 Task: Open Card Net Promoter Score Analysis in Board Business Model Scalability Analysis to Workspace Digital Analytics and add a team member Softage.3@softage.net, a label Green, a checklist Meal Planning, an attachment from Trello, a color Green and finally, add a card description 'Plan and execute company team-building workshop' and a comment 'We should be willing to adapt our approach to this task as needed, based on new information or changing circumstances.'. Add a start date 'Jan 03, 1900' with a due date 'Jan 10, 1900'
Action: Mouse moved to (266, 180)
Screenshot: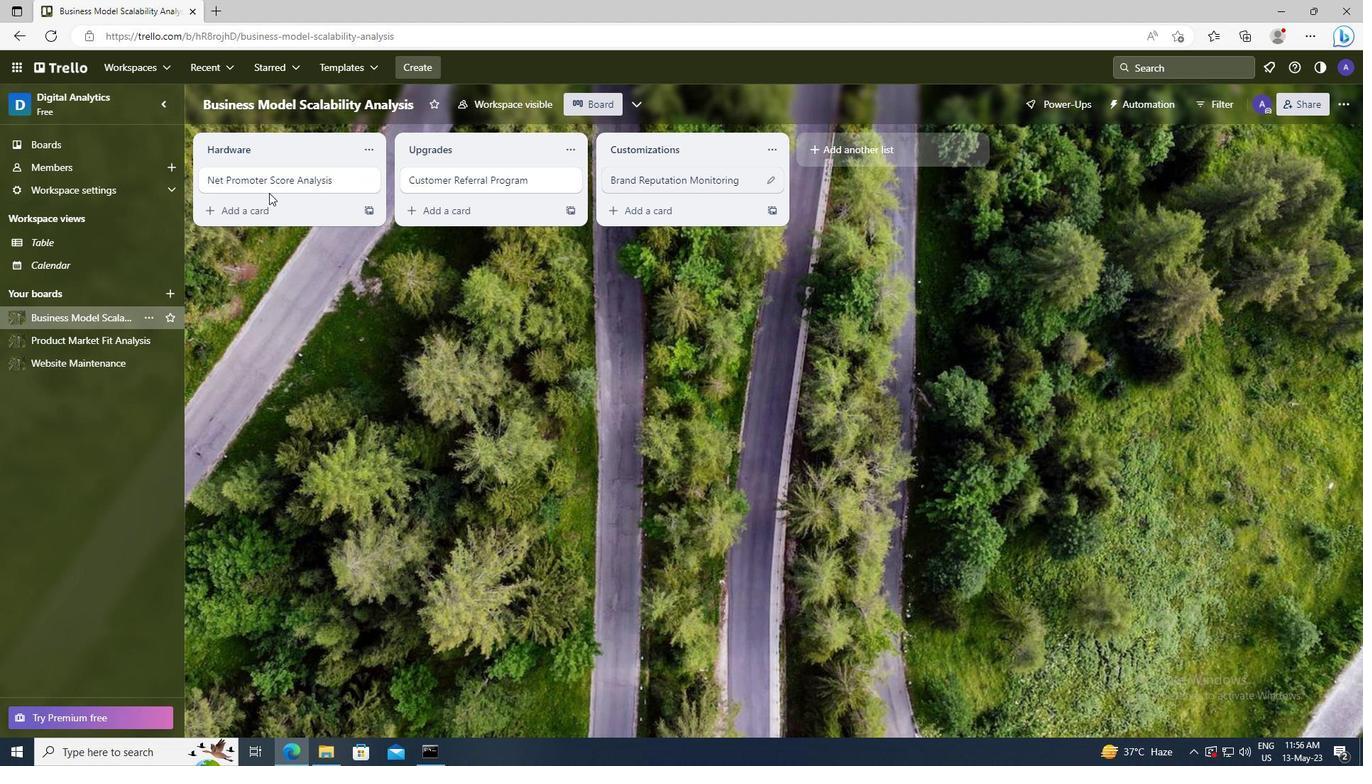 
Action: Mouse pressed left at (266, 180)
Screenshot: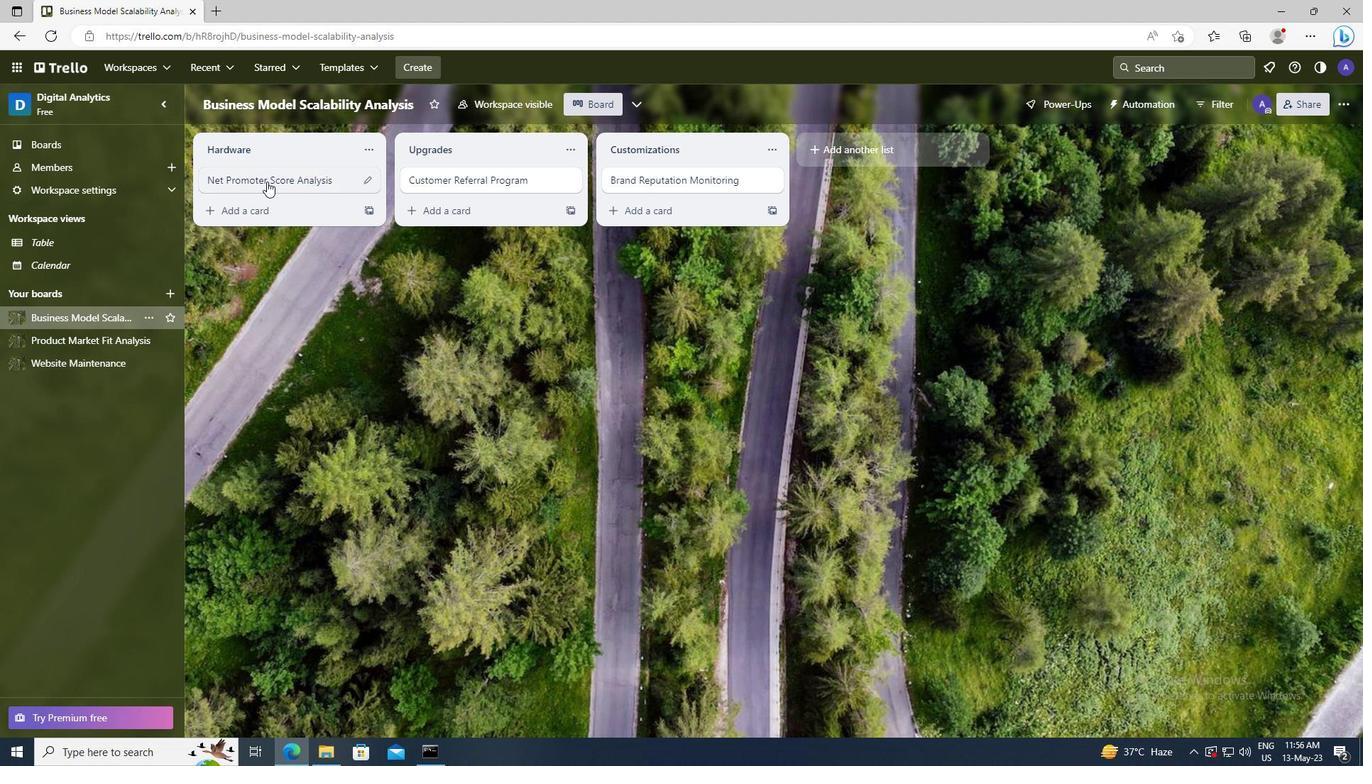 
Action: Mouse moved to (848, 179)
Screenshot: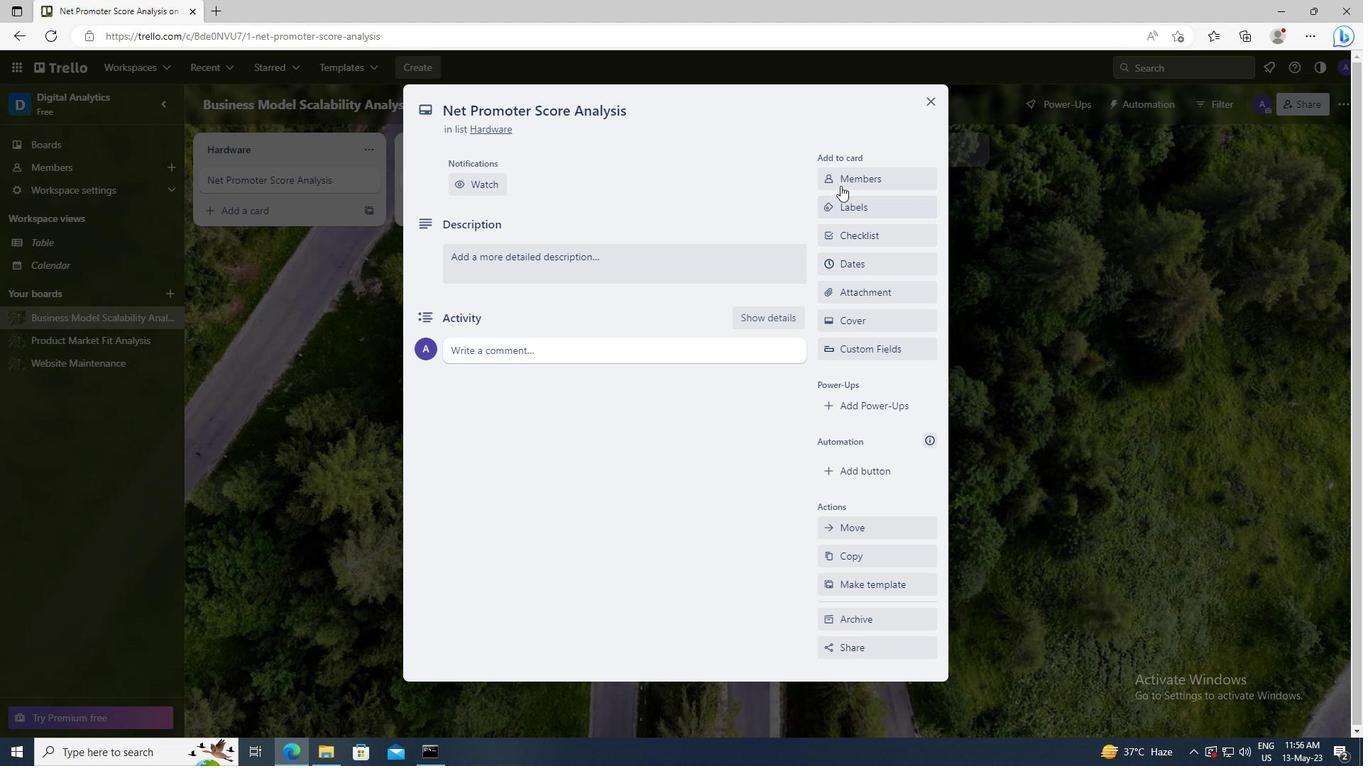 
Action: Mouse pressed left at (848, 179)
Screenshot: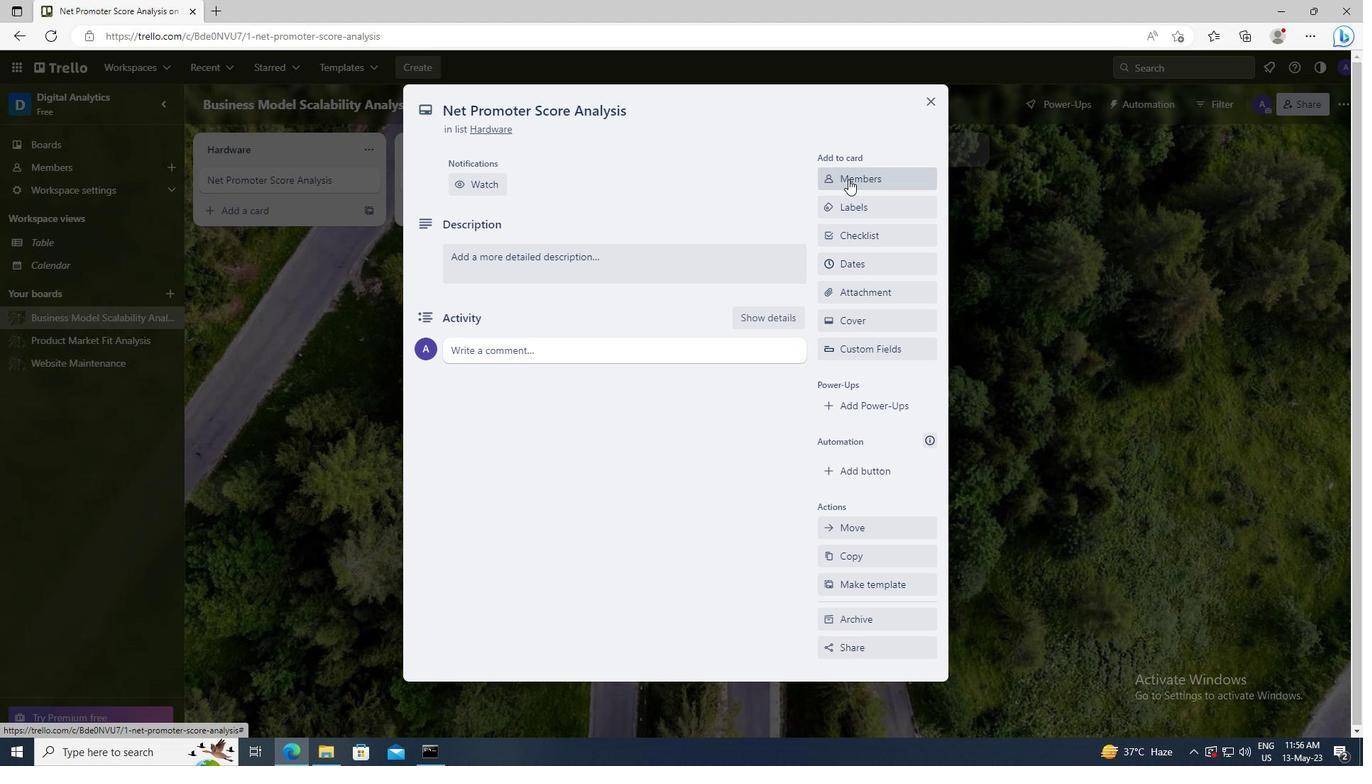 
Action: Mouse moved to (858, 239)
Screenshot: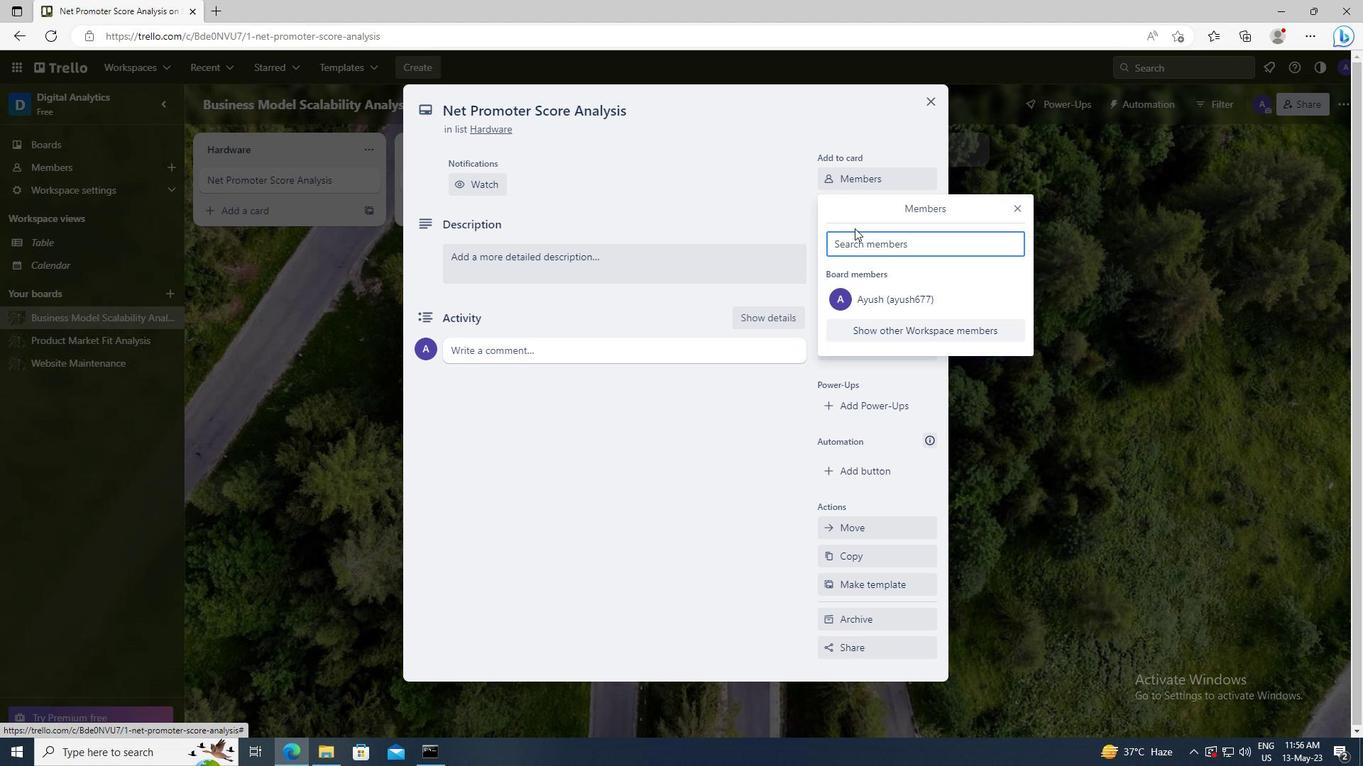 
Action: Mouse pressed left at (858, 239)
Screenshot: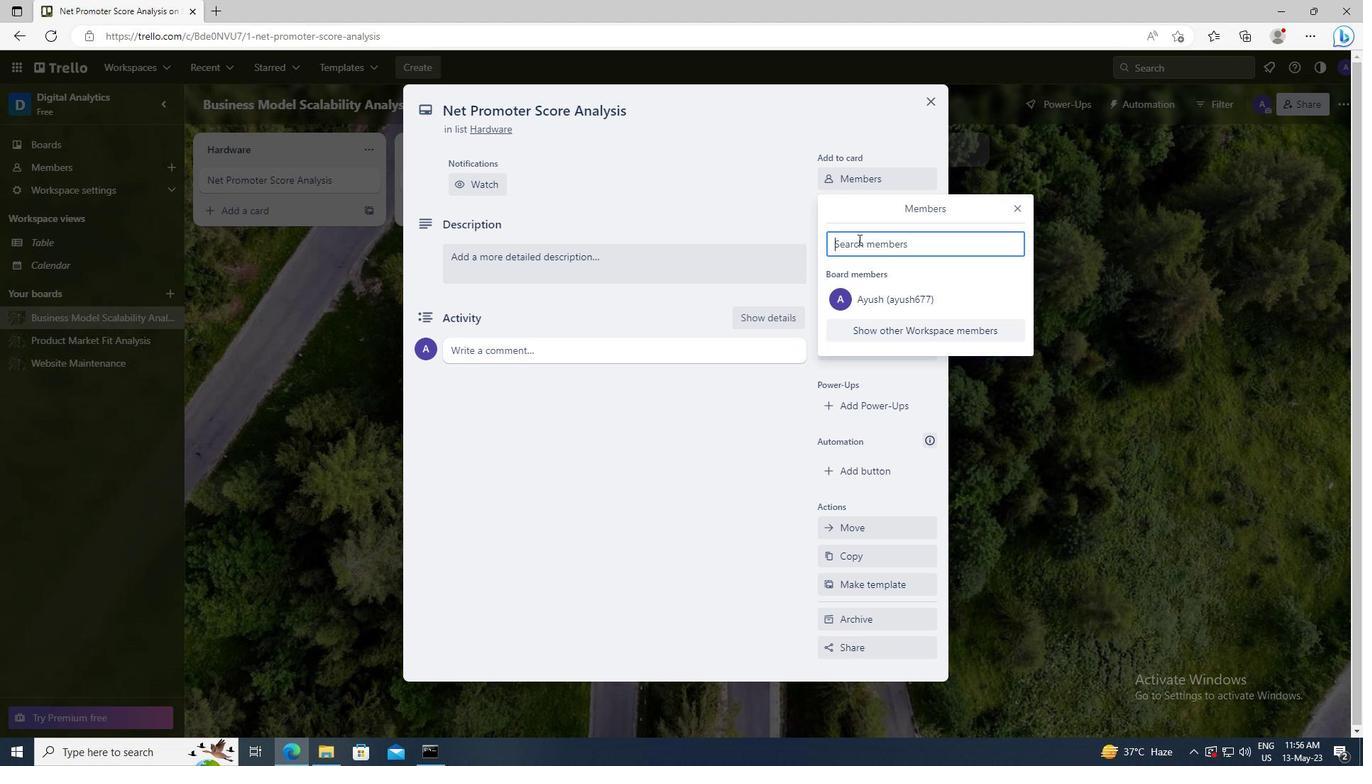 
Action: Key pressed <Key.shift>SOFTAGE.3
Screenshot: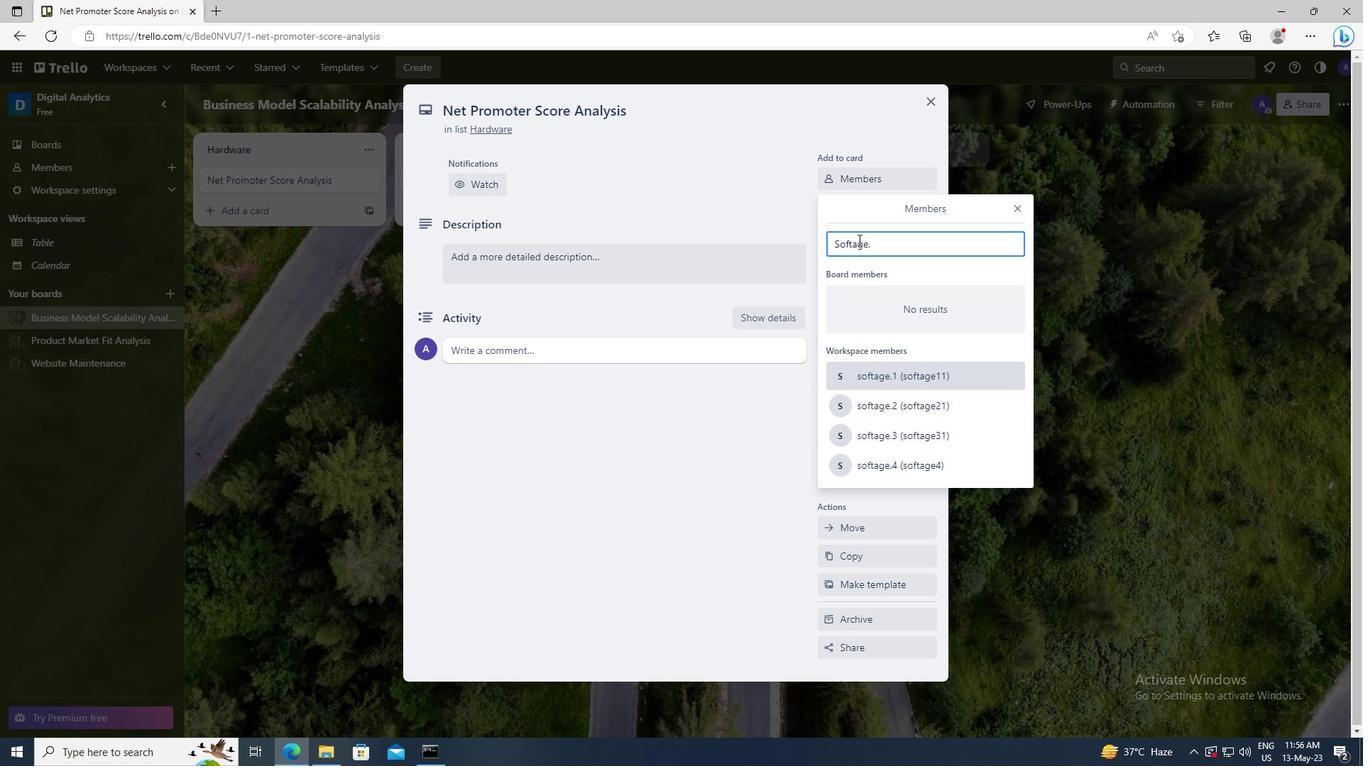 
Action: Mouse moved to (872, 377)
Screenshot: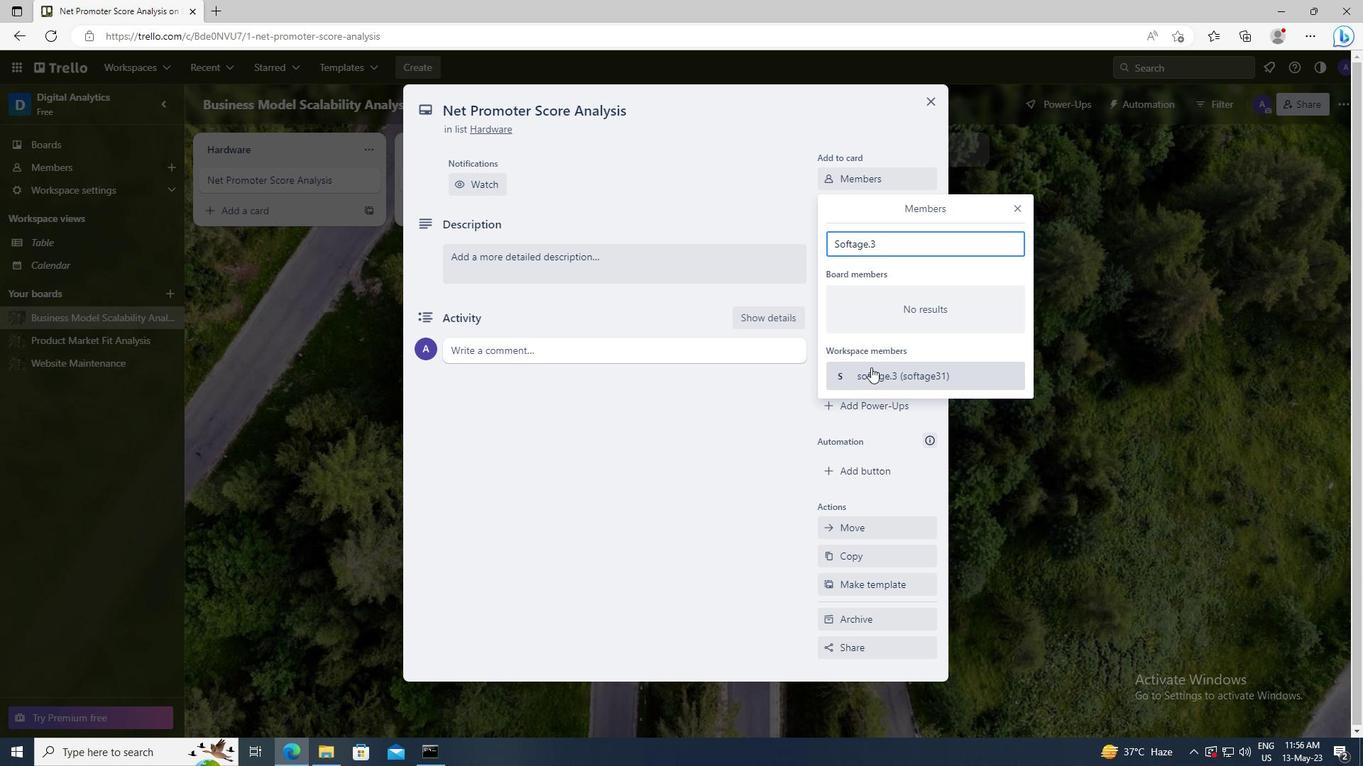 
Action: Mouse pressed left at (872, 377)
Screenshot: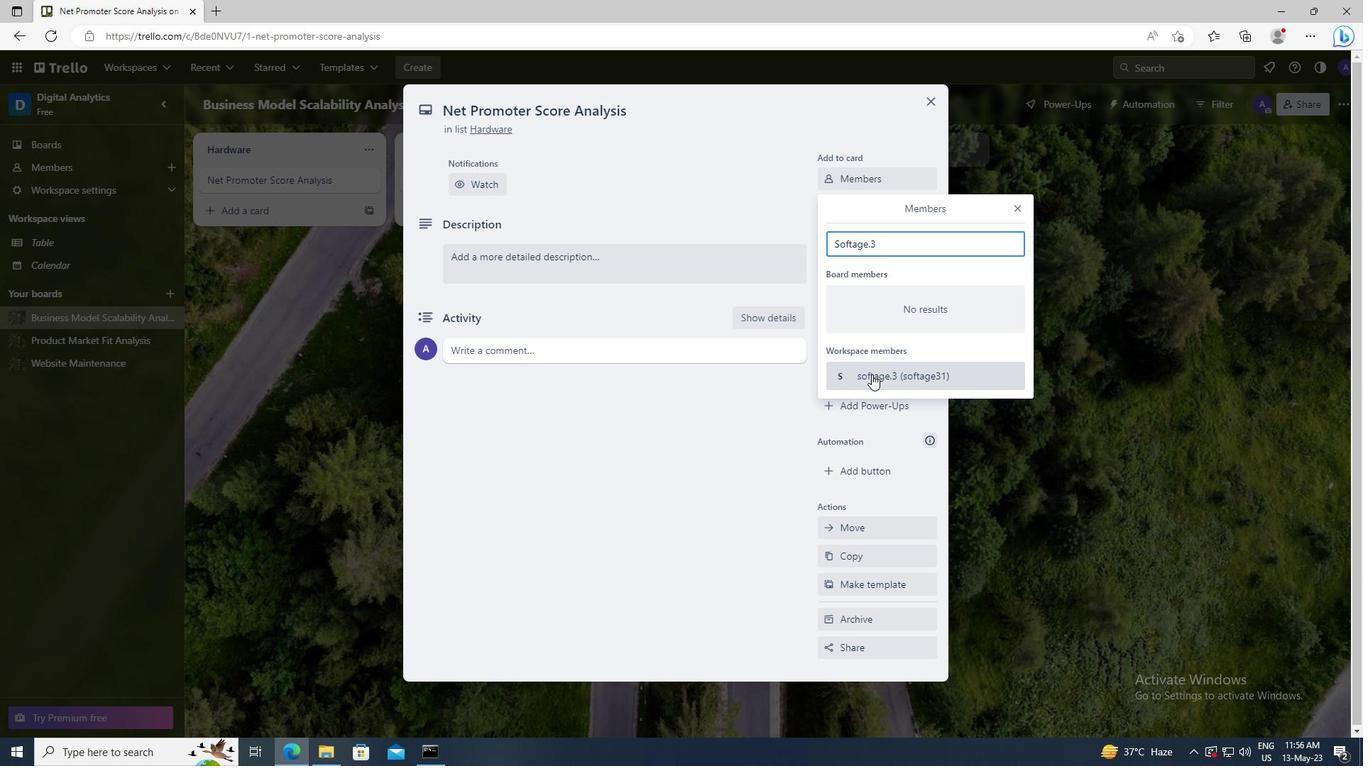 
Action: Mouse moved to (1021, 208)
Screenshot: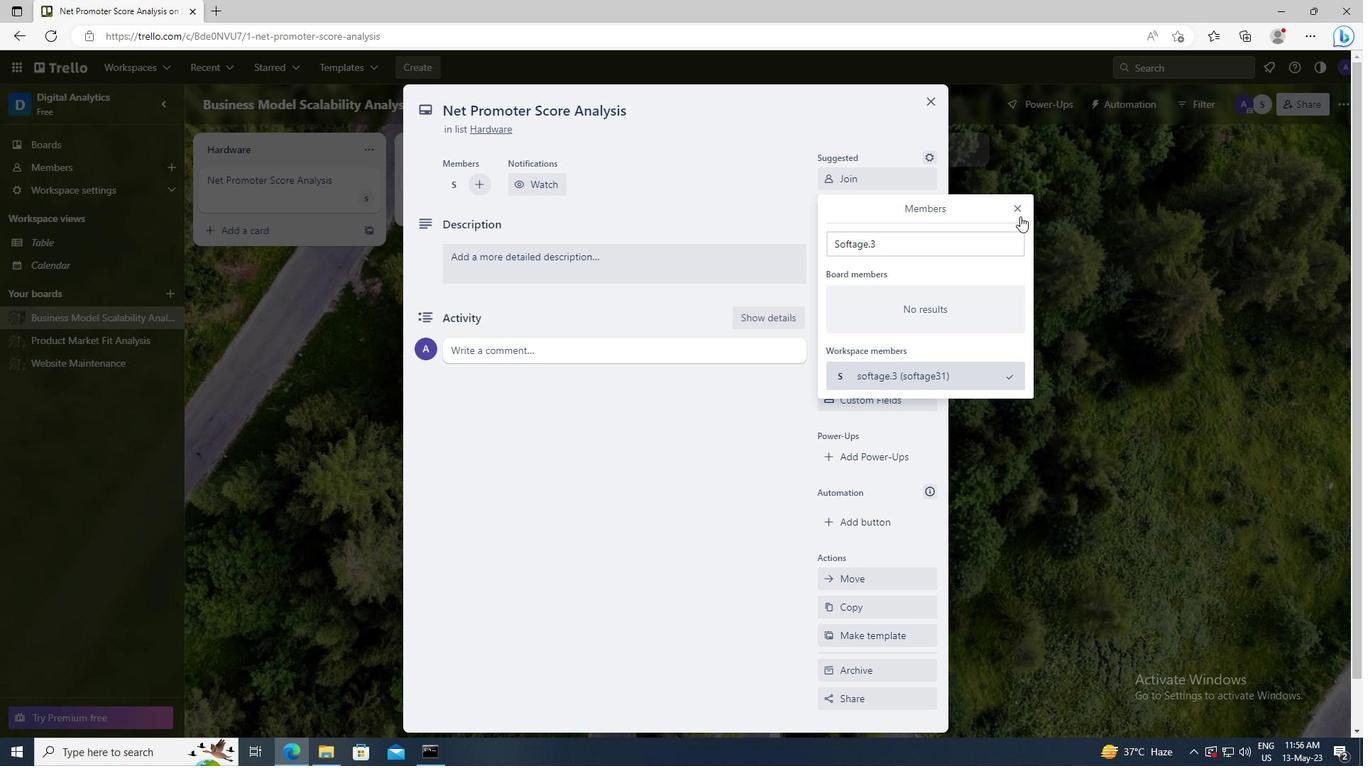 
Action: Mouse pressed left at (1021, 208)
Screenshot: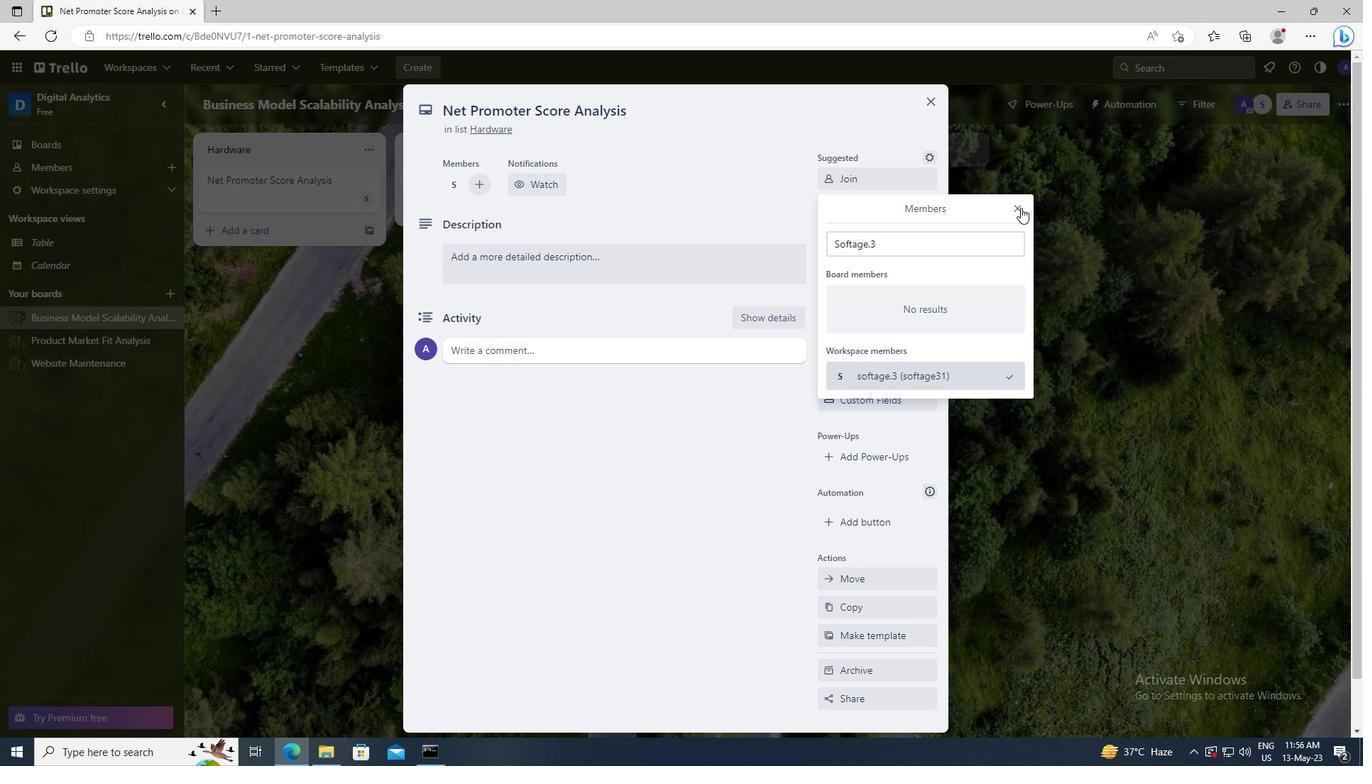 
Action: Mouse moved to (874, 257)
Screenshot: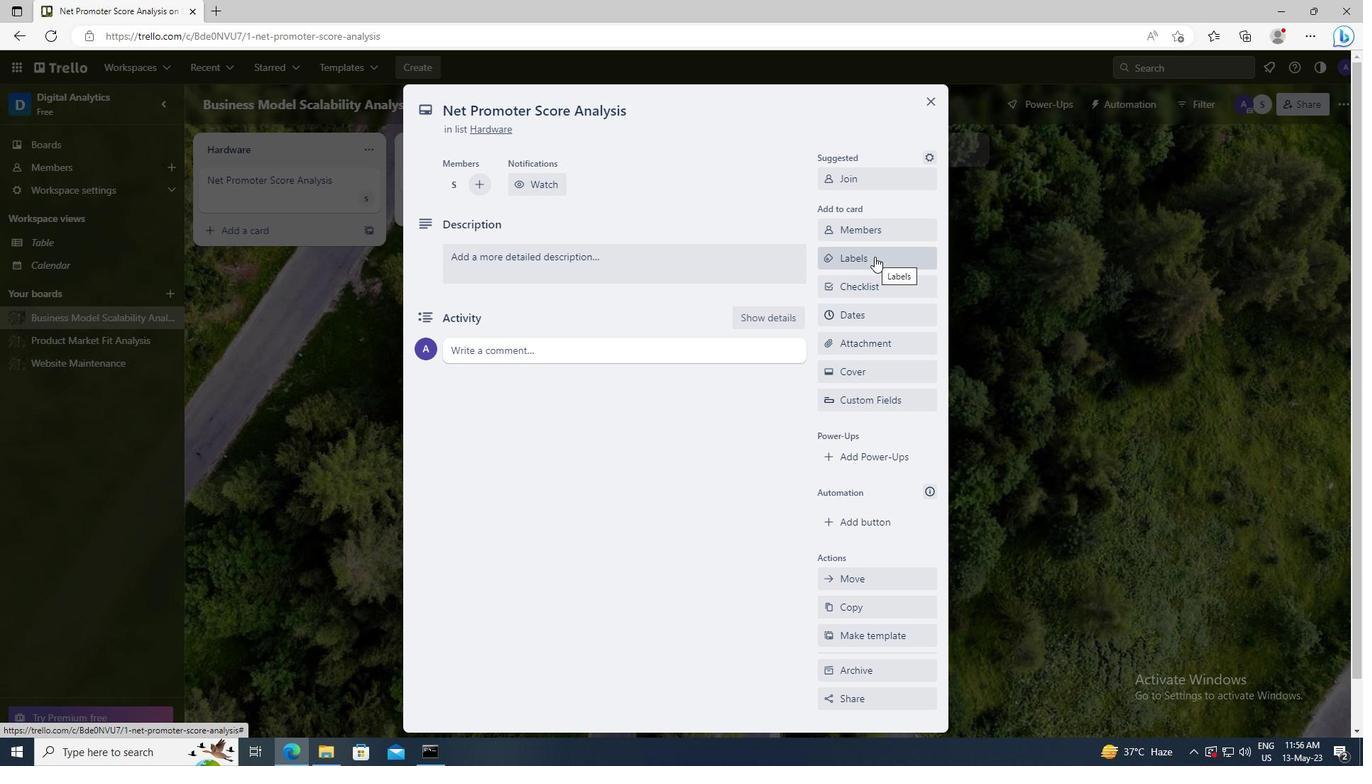 
Action: Mouse pressed left at (874, 257)
Screenshot: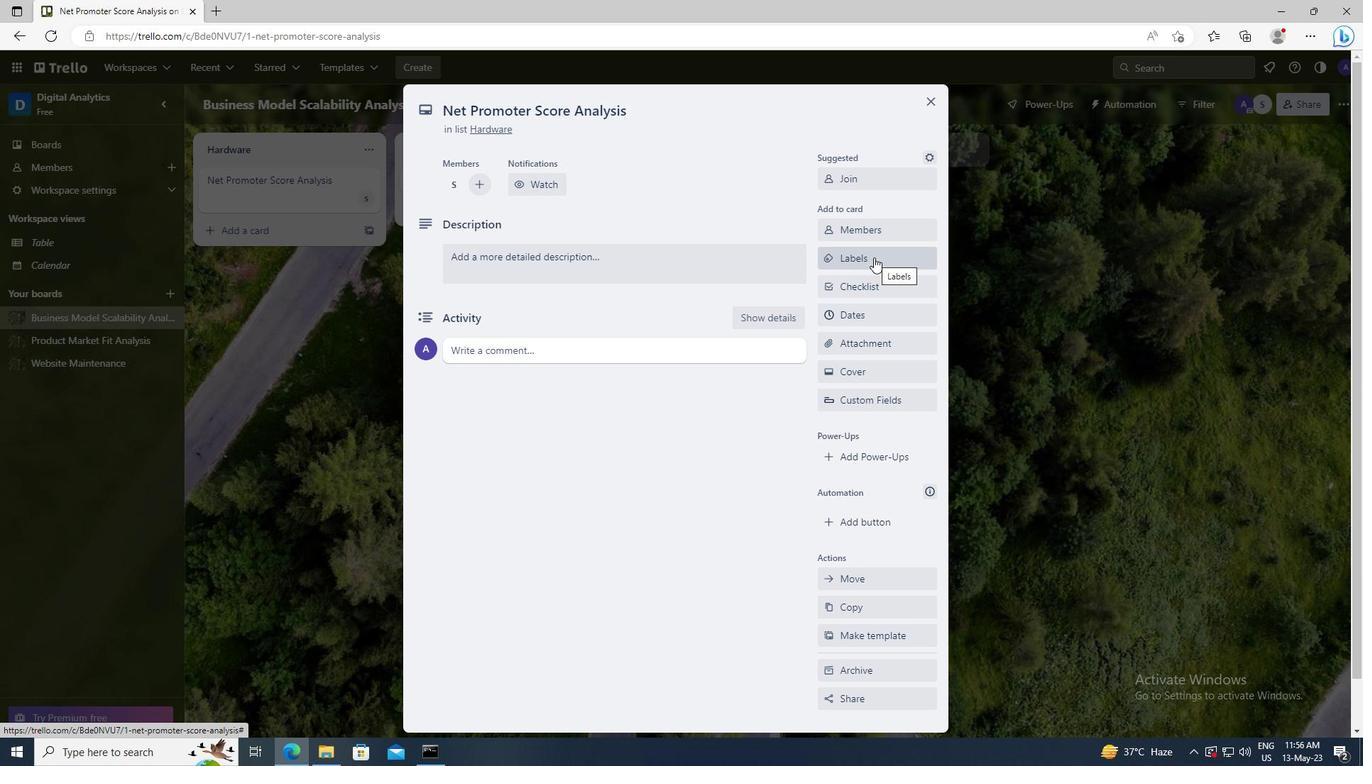
Action: Mouse moved to (903, 533)
Screenshot: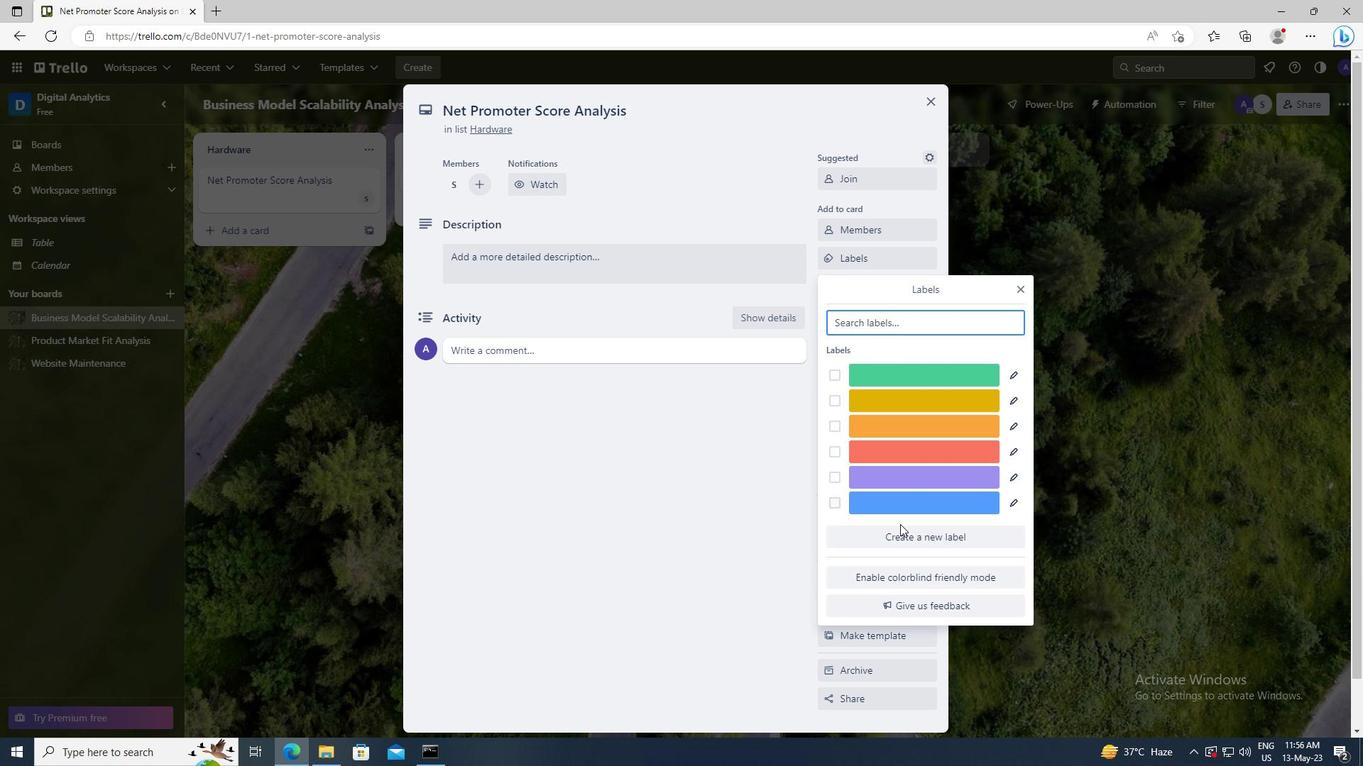 
Action: Mouse pressed left at (903, 533)
Screenshot: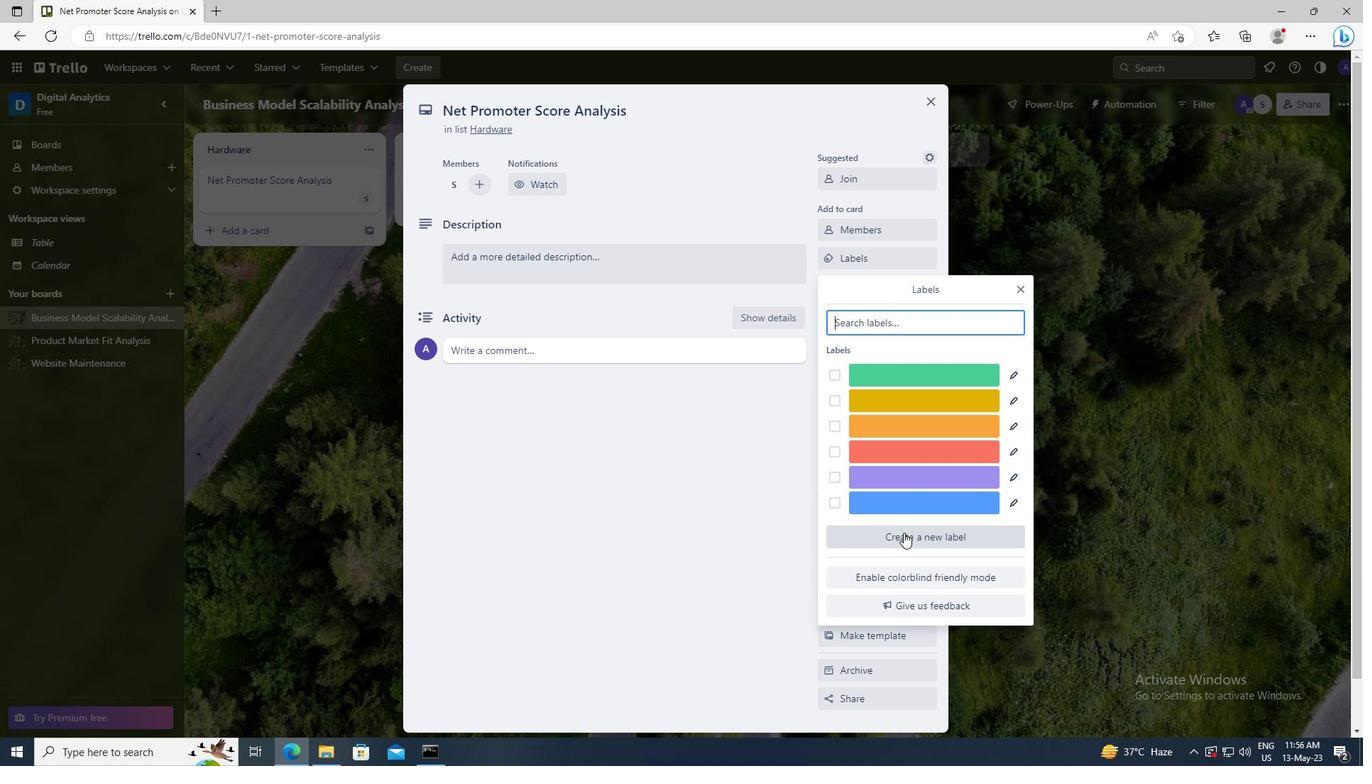
Action: Mouse moved to (833, 496)
Screenshot: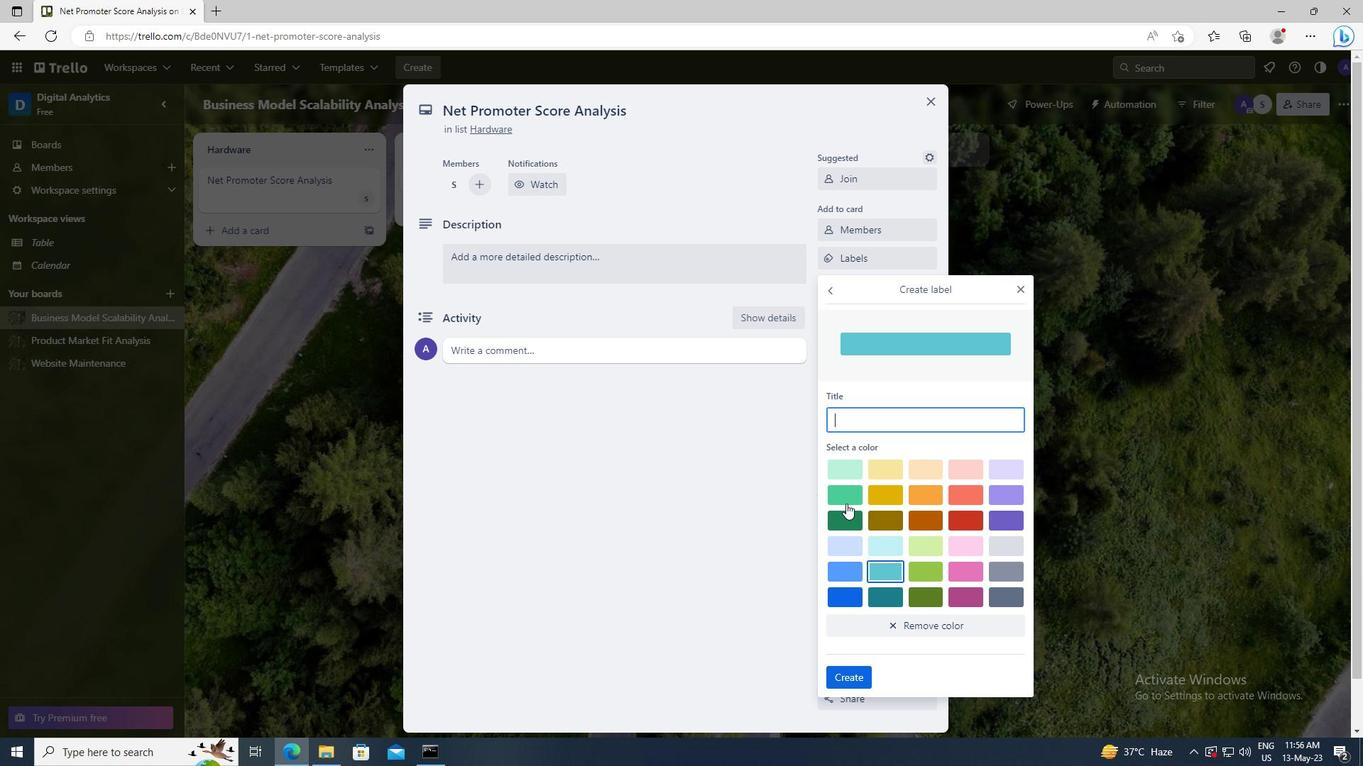
Action: Mouse pressed left at (833, 496)
Screenshot: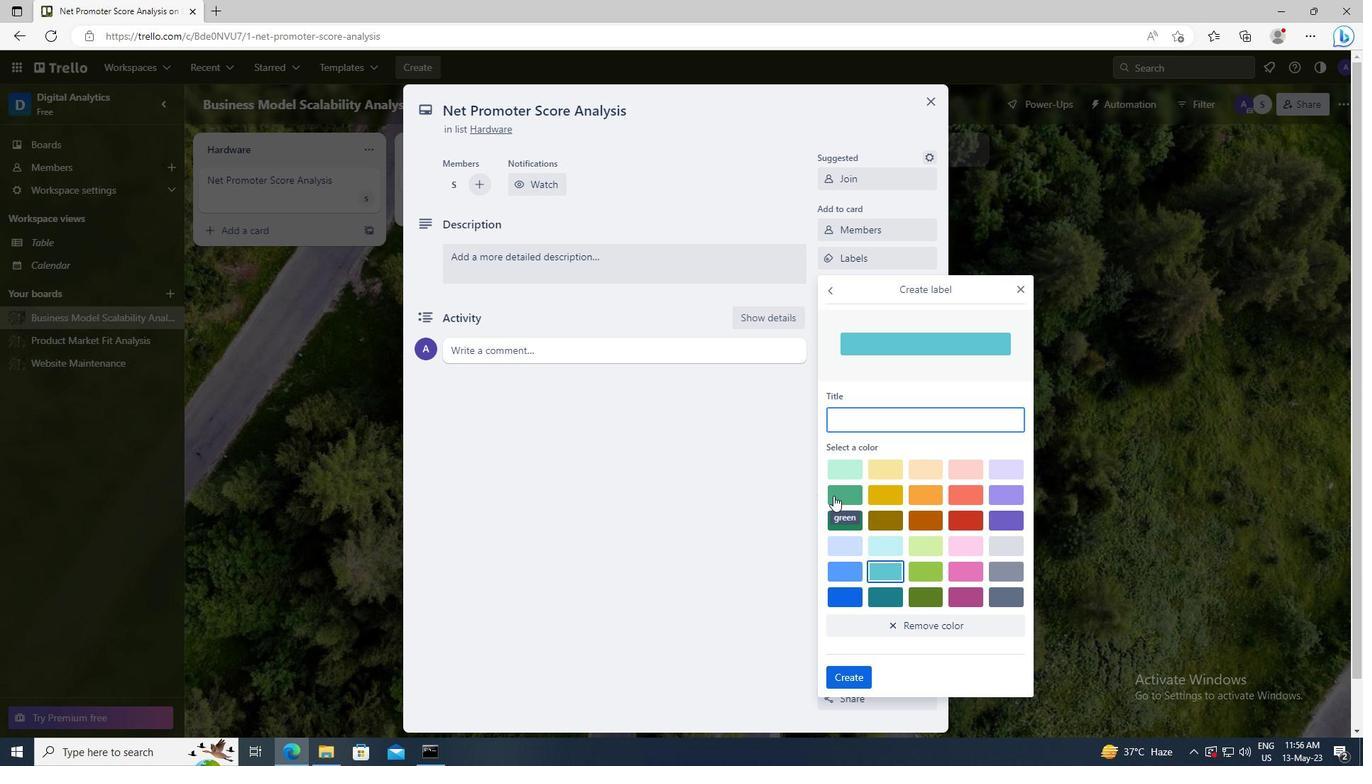 
Action: Mouse moved to (854, 674)
Screenshot: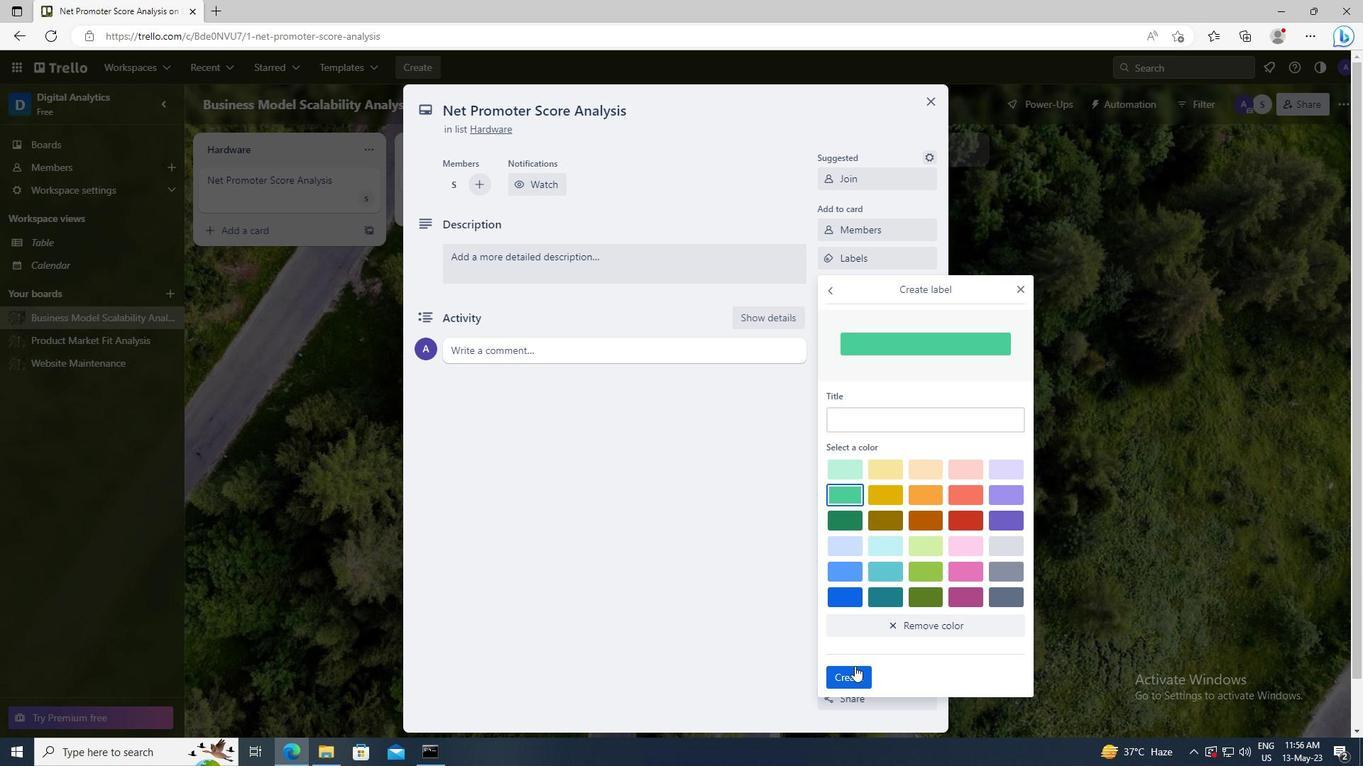 
Action: Mouse pressed left at (854, 674)
Screenshot: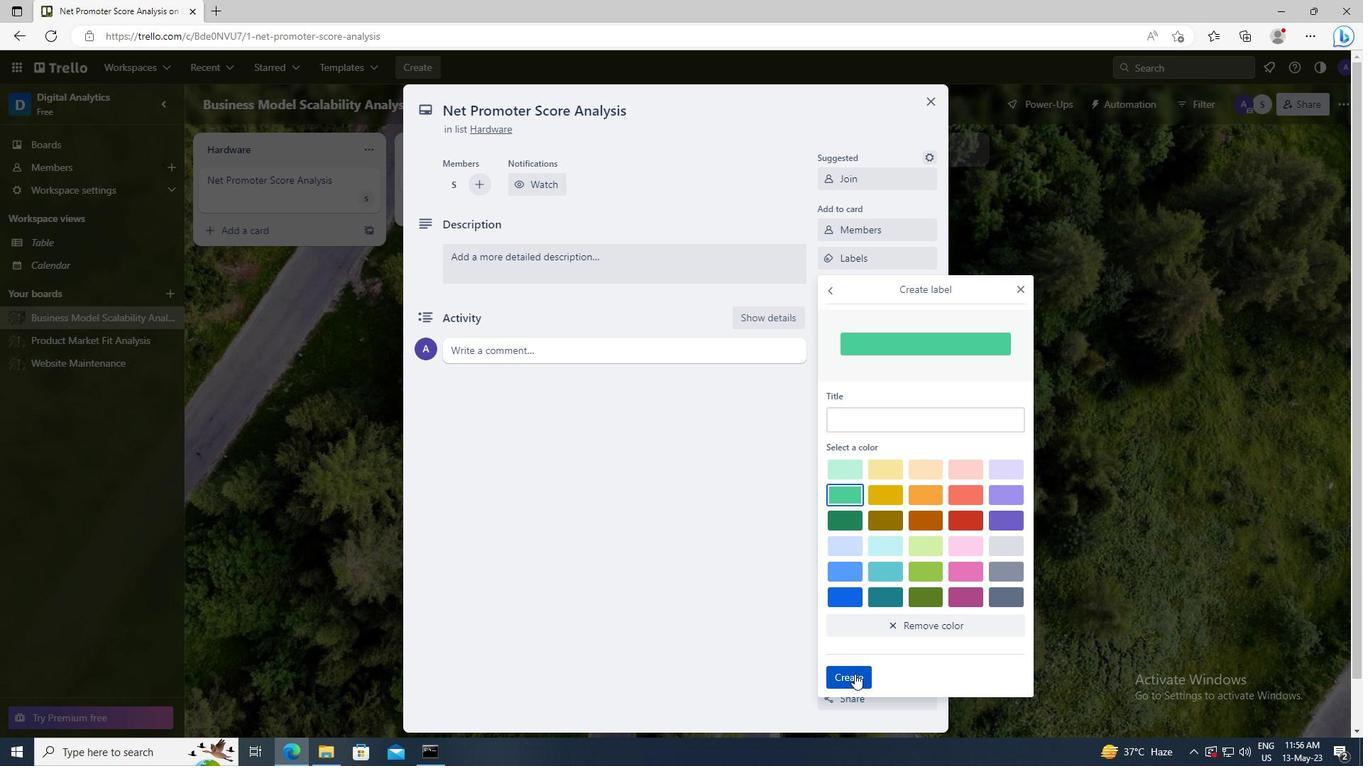 
Action: Mouse moved to (1021, 288)
Screenshot: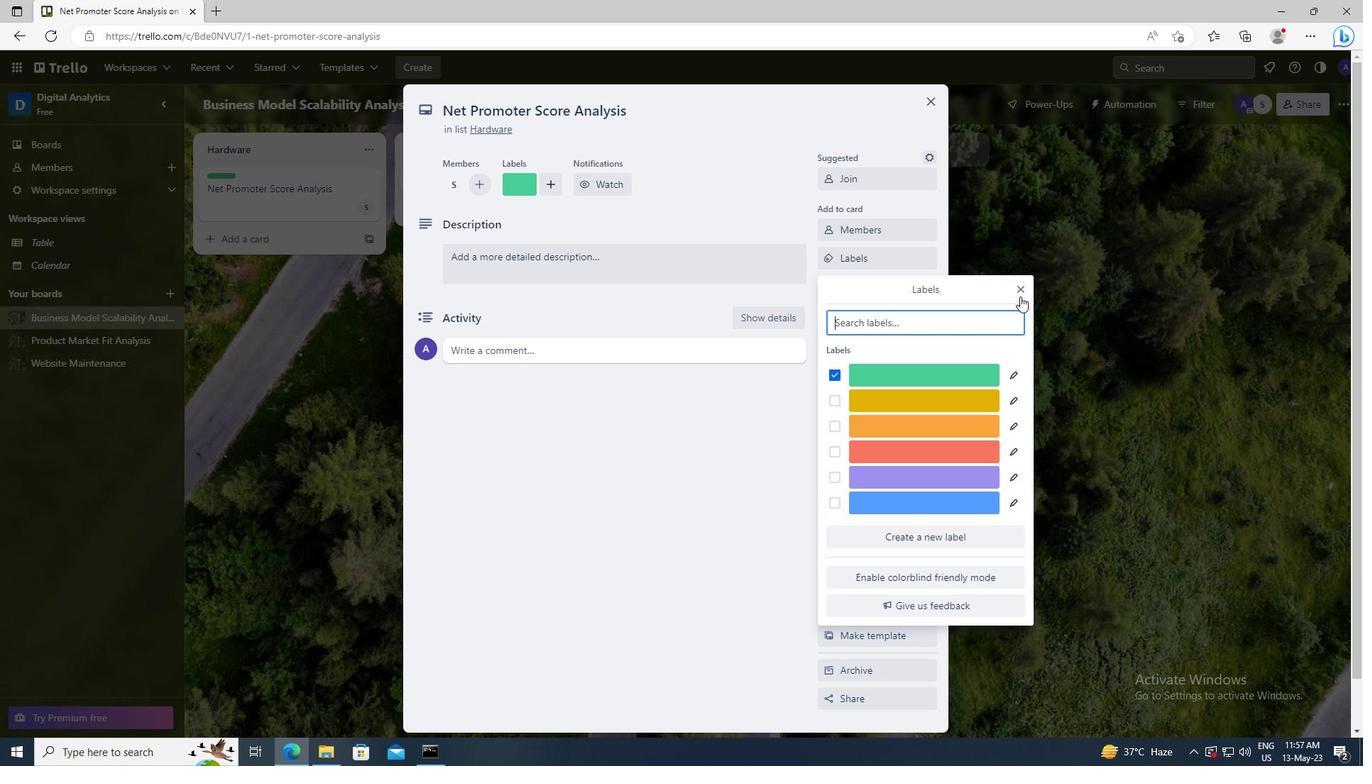 
Action: Mouse pressed left at (1021, 288)
Screenshot: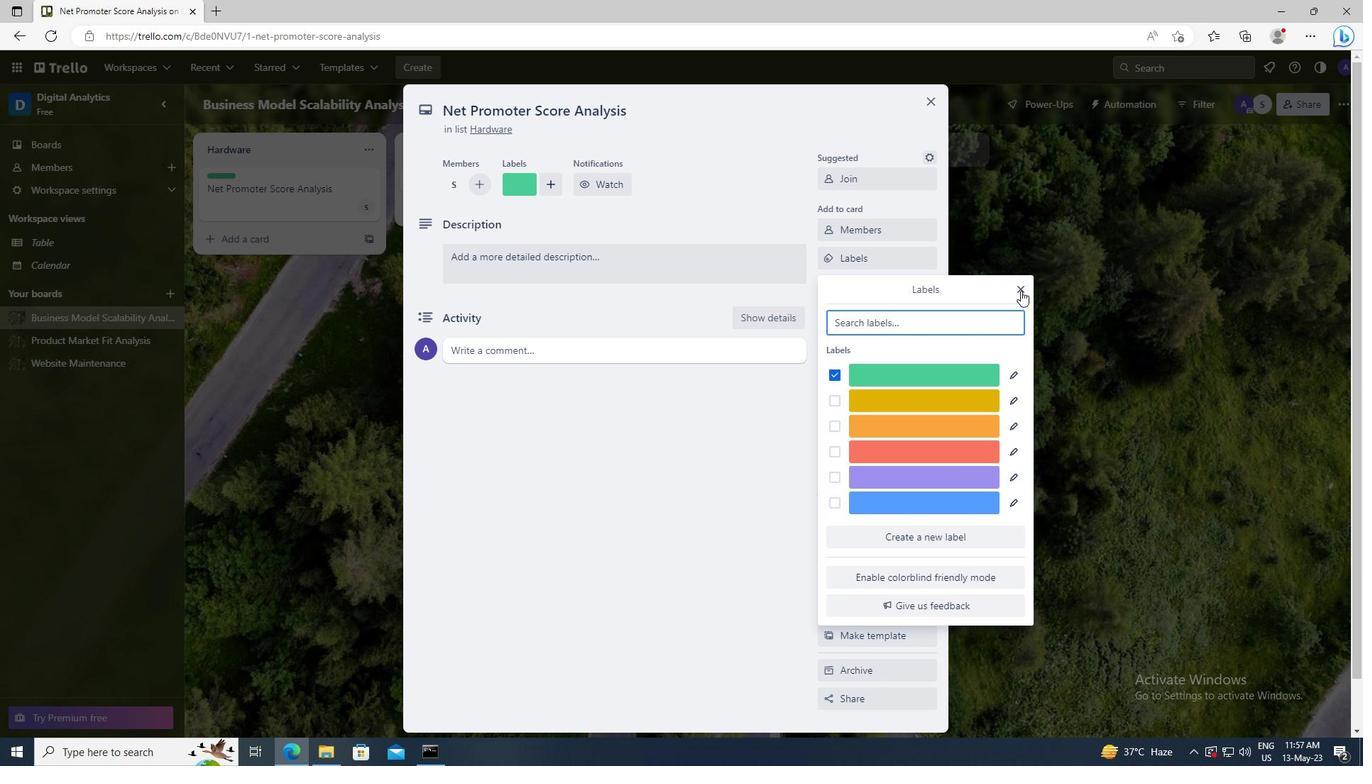 
Action: Mouse moved to (886, 281)
Screenshot: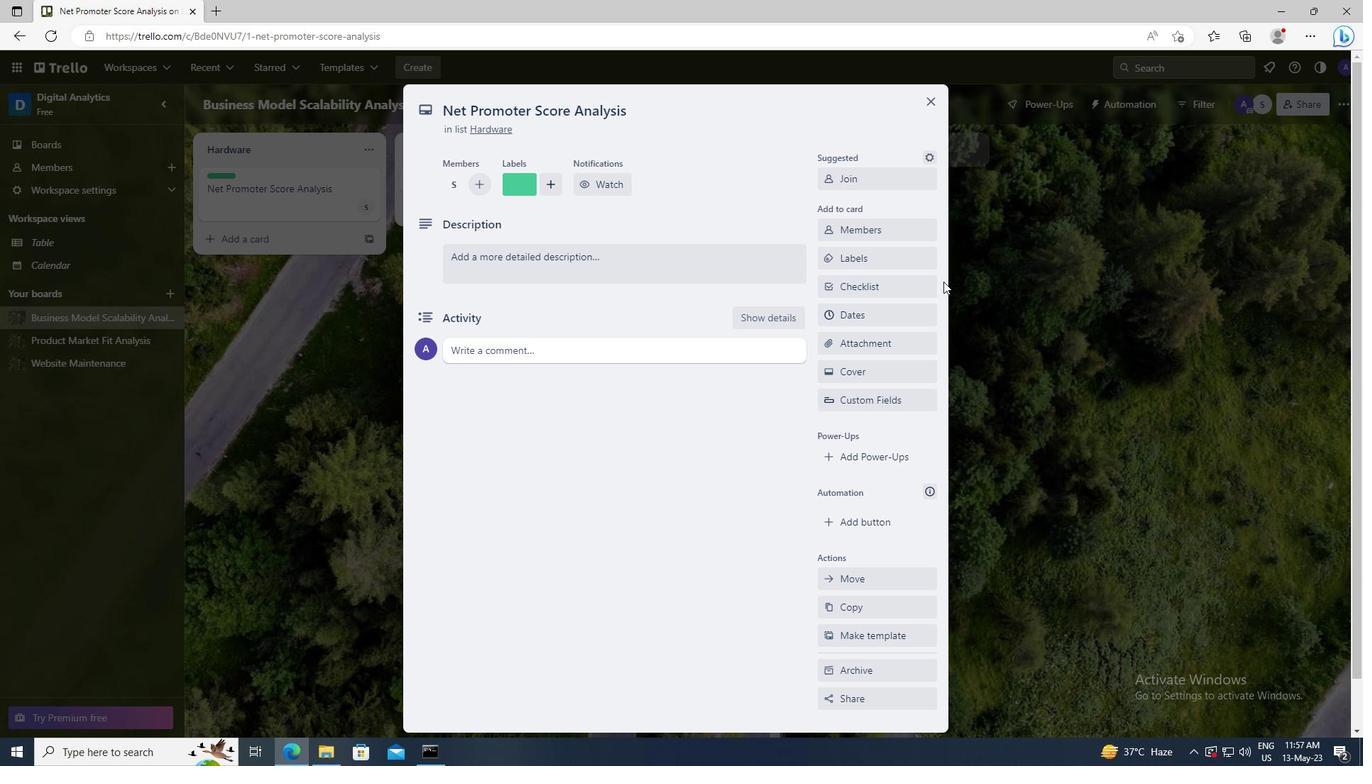 
Action: Mouse pressed left at (886, 281)
Screenshot: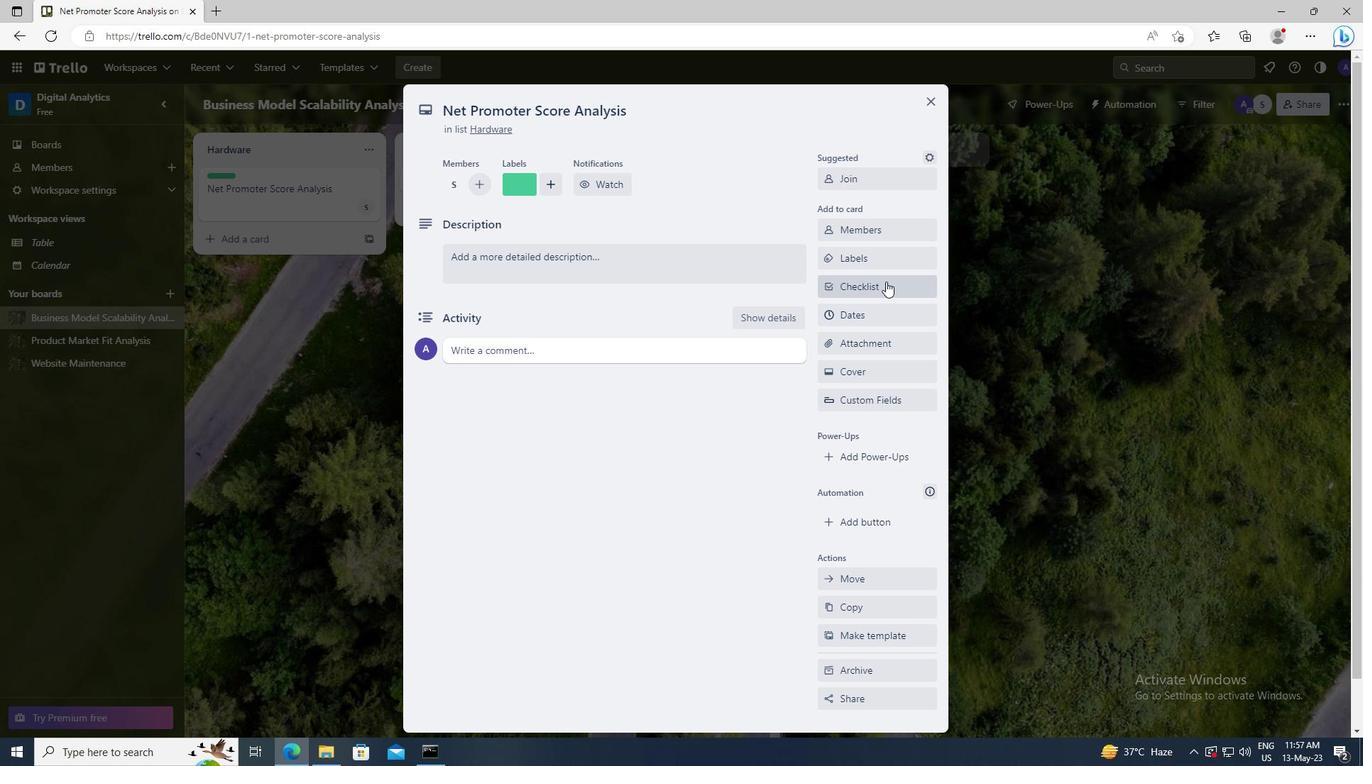 
Action: Key pressed <Key.shift>MEAL<Key.space><Key.shift>PLANNING
Screenshot: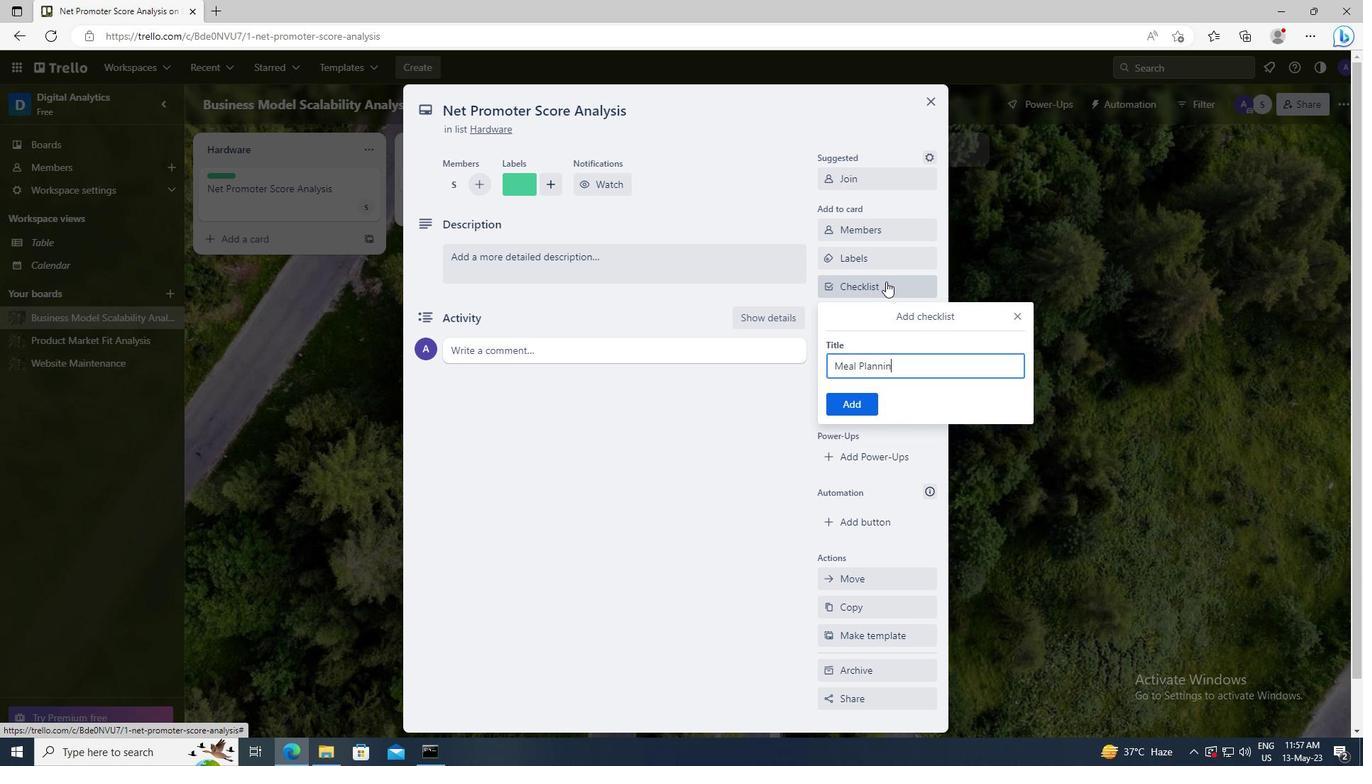 
Action: Mouse moved to (864, 401)
Screenshot: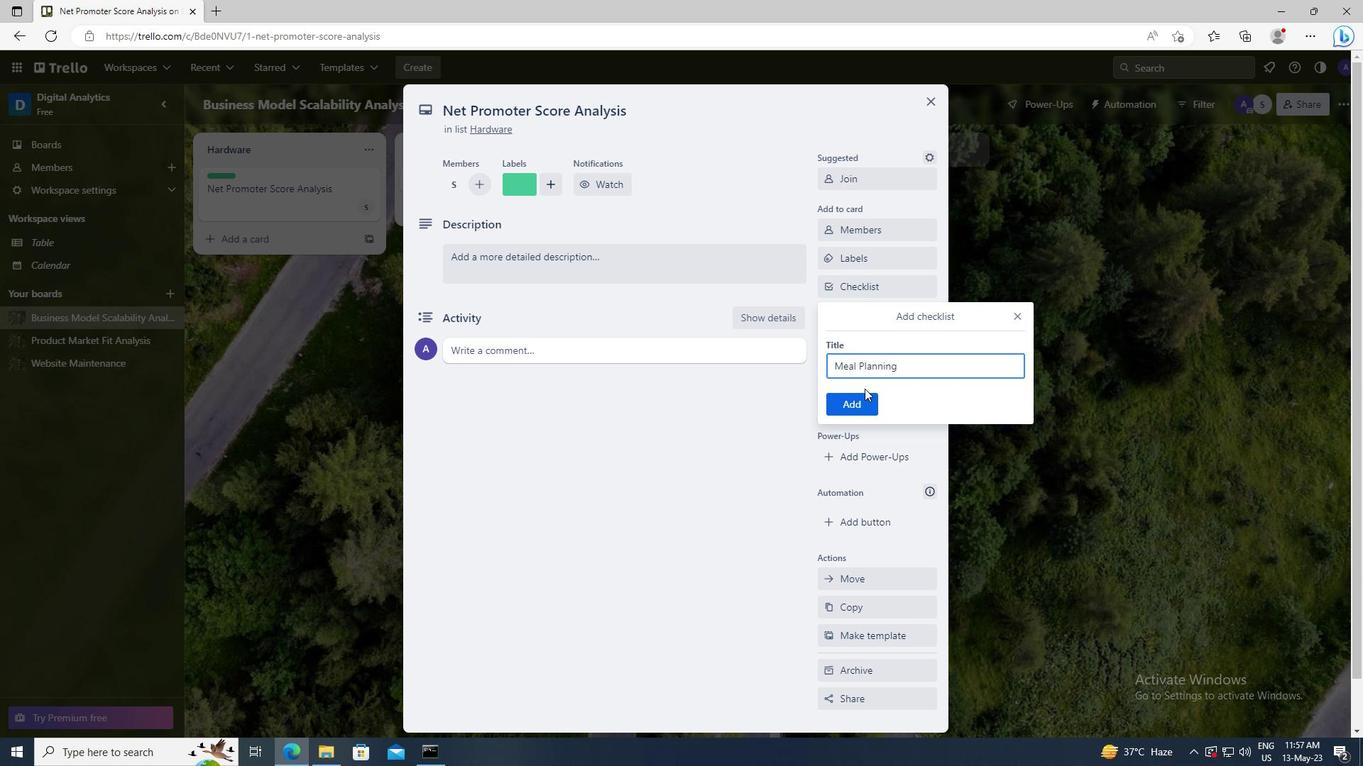 
Action: Mouse pressed left at (864, 401)
Screenshot: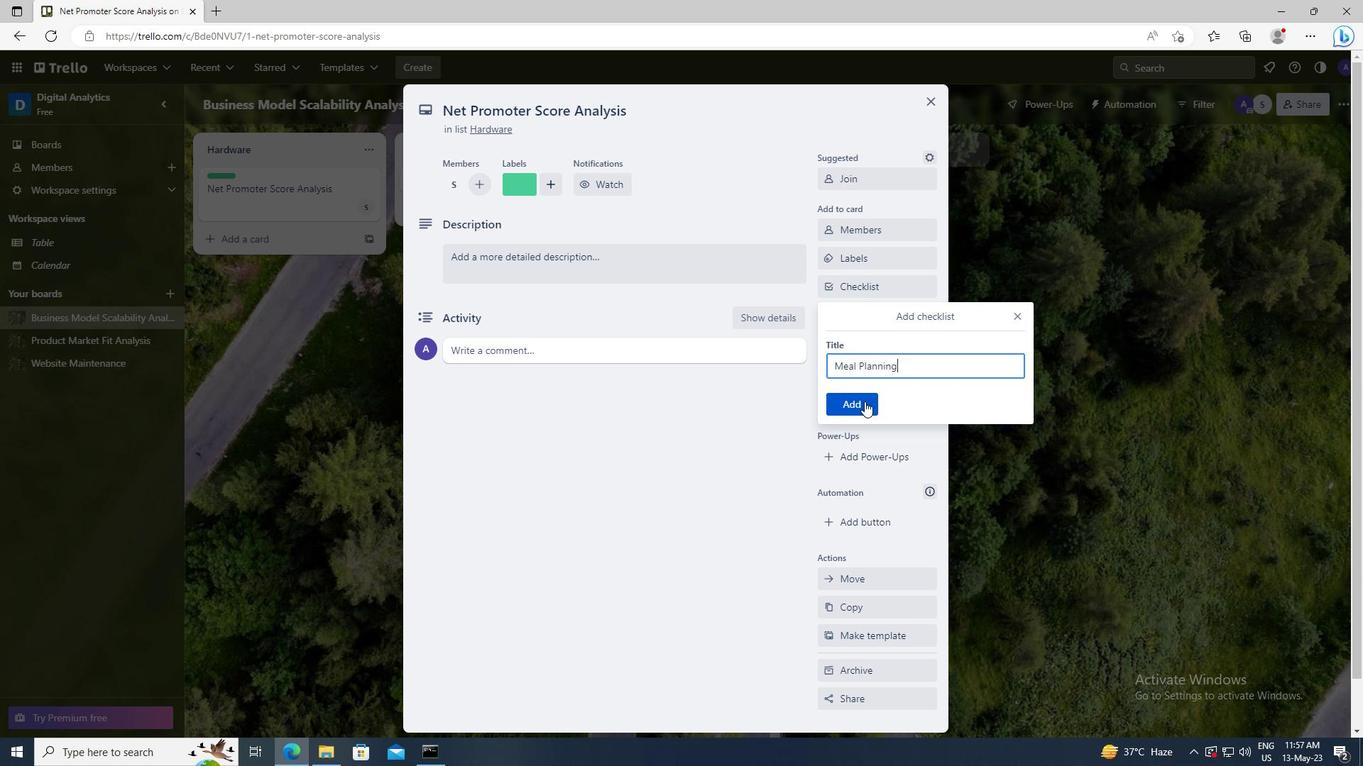 
Action: Mouse moved to (861, 347)
Screenshot: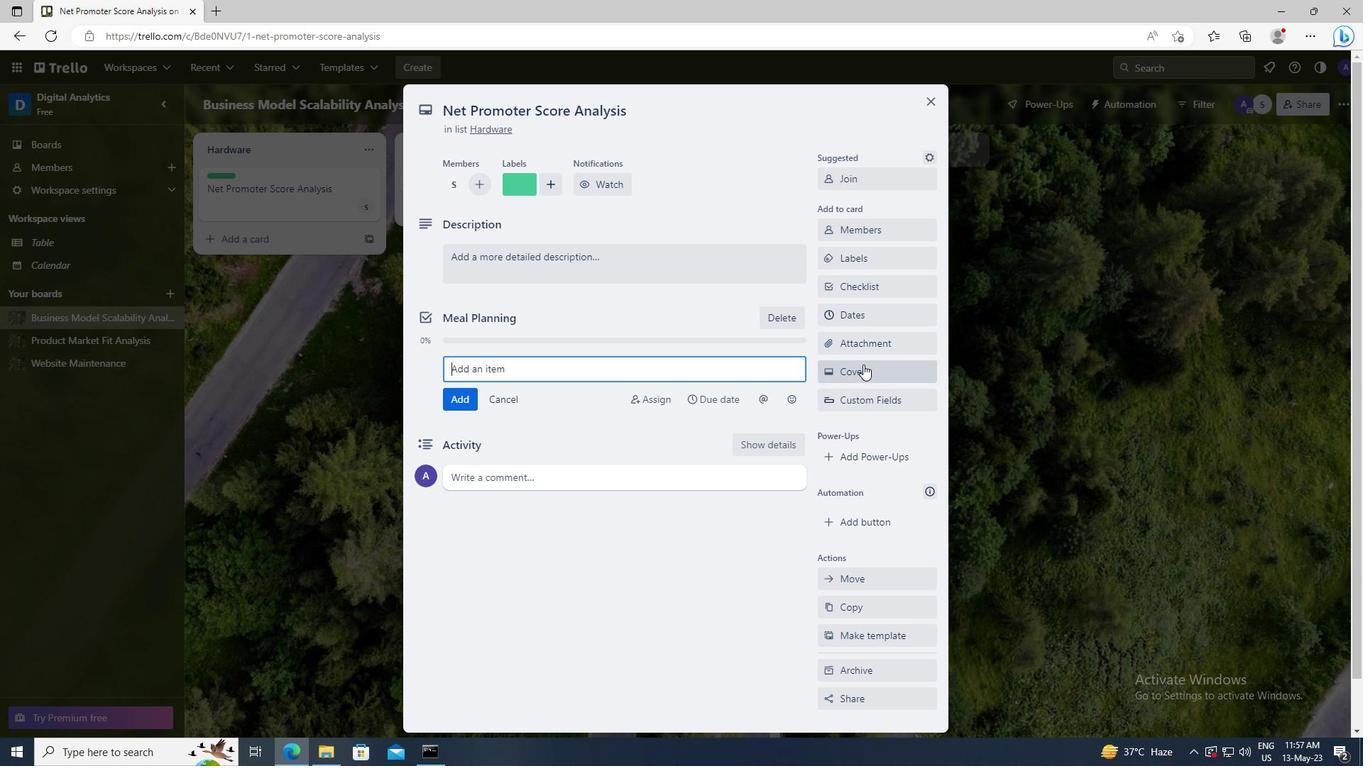 
Action: Mouse pressed left at (861, 347)
Screenshot: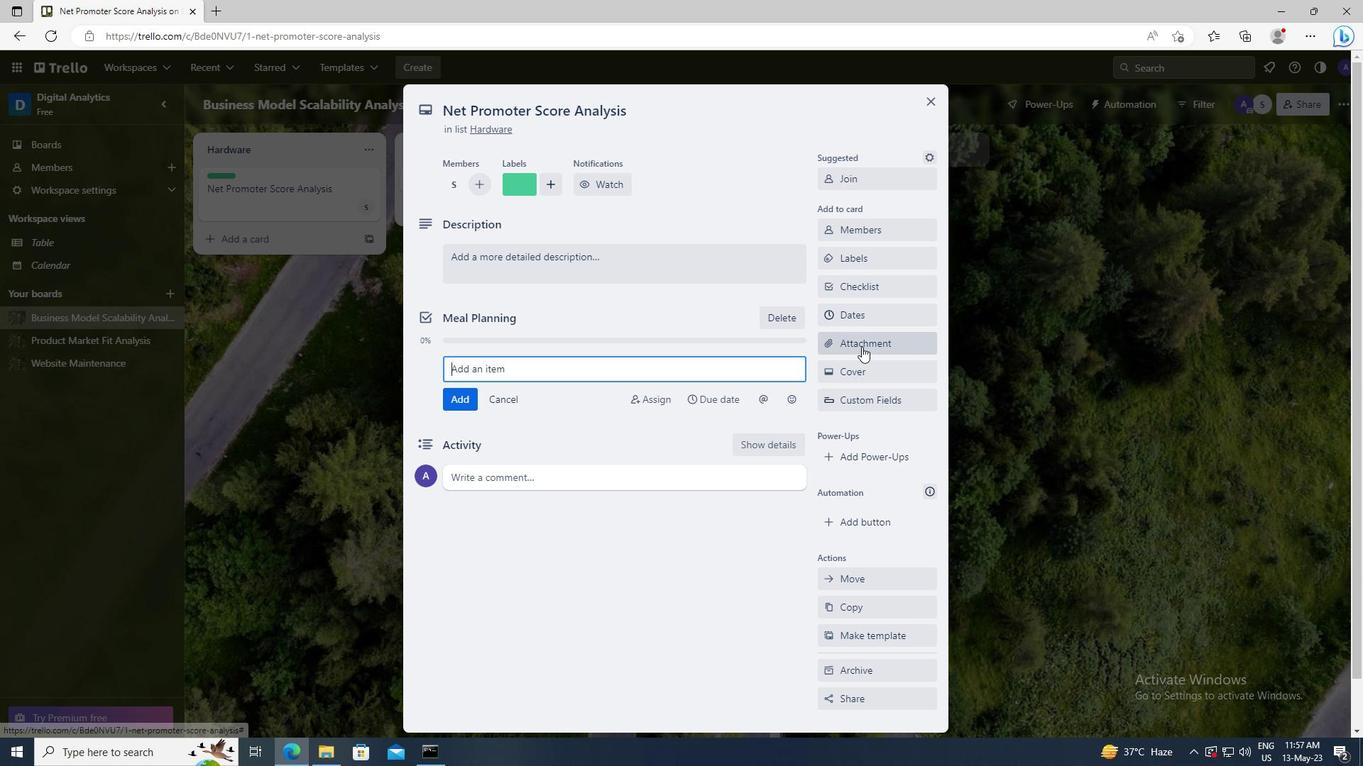
Action: Mouse moved to (844, 426)
Screenshot: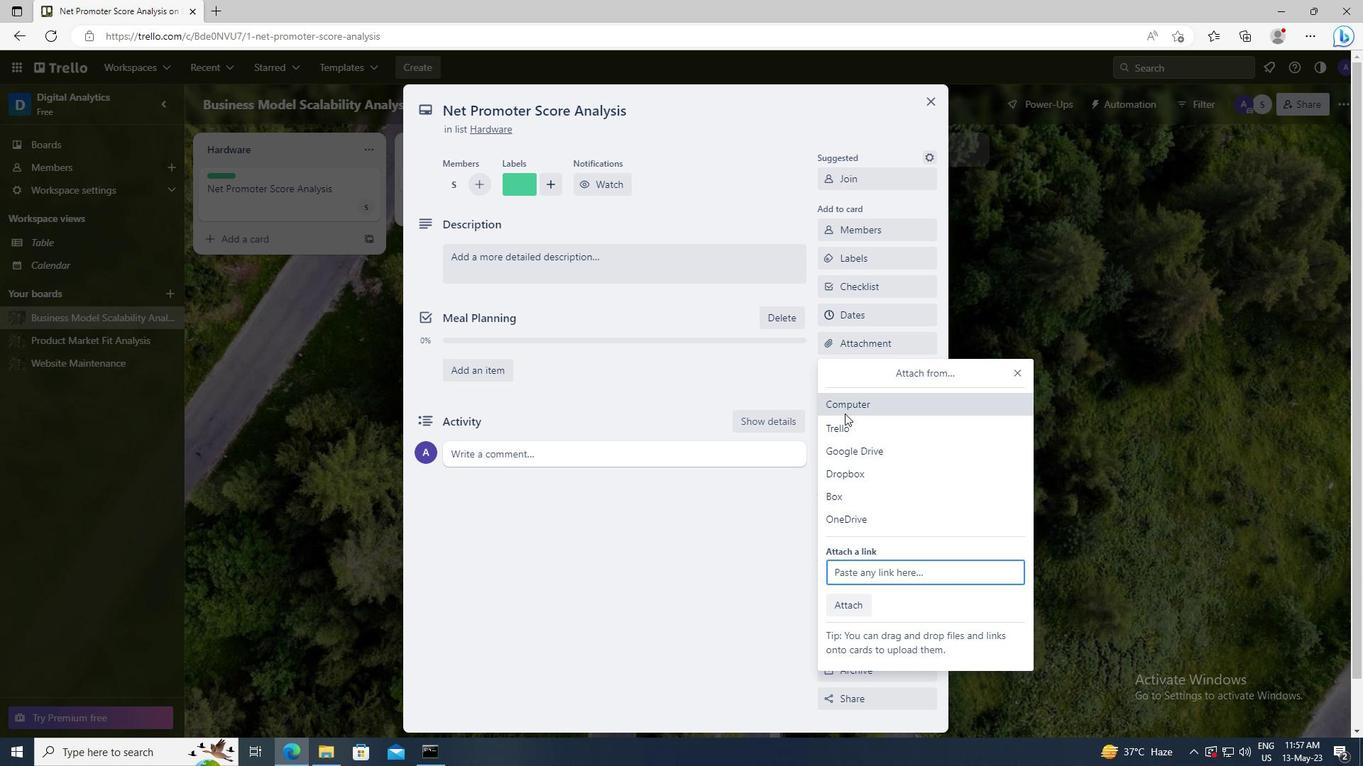 
Action: Mouse pressed left at (844, 426)
Screenshot: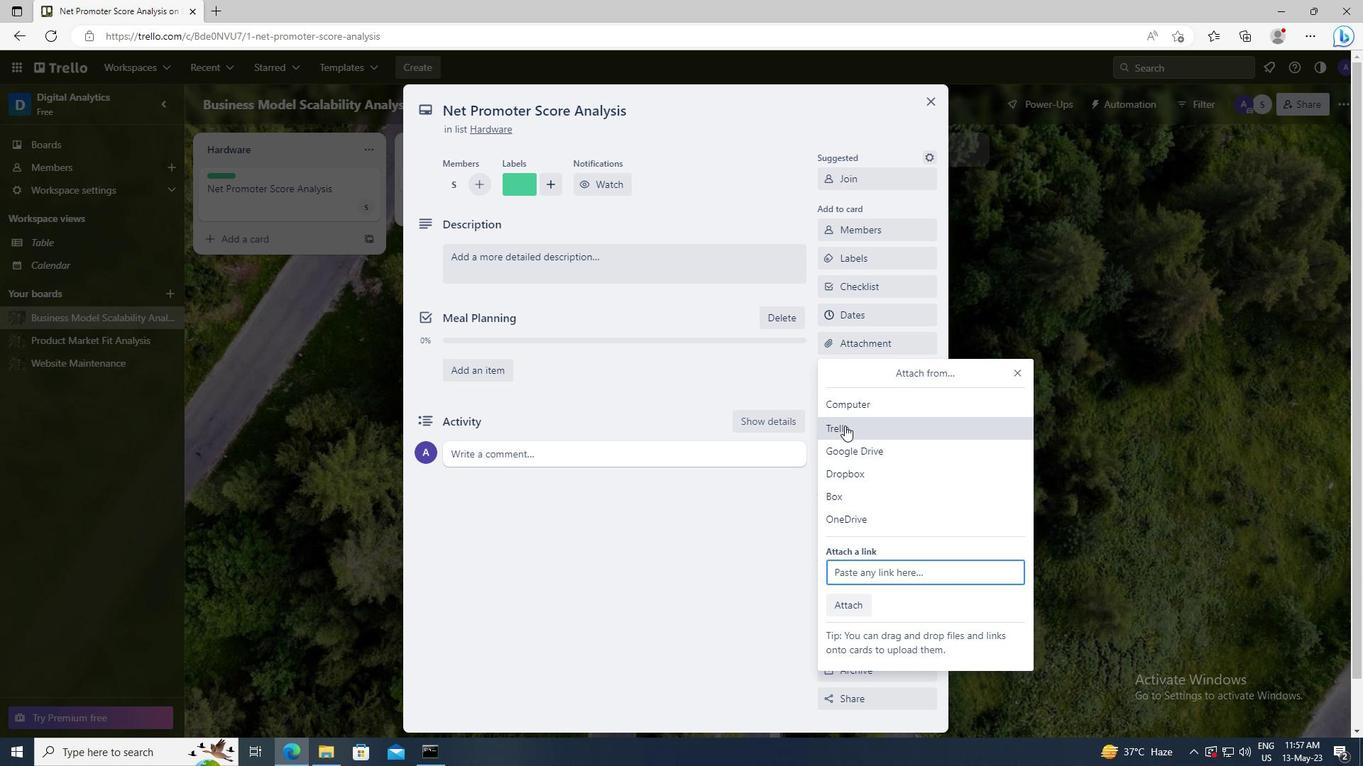 
Action: Mouse moved to (856, 337)
Screenshot: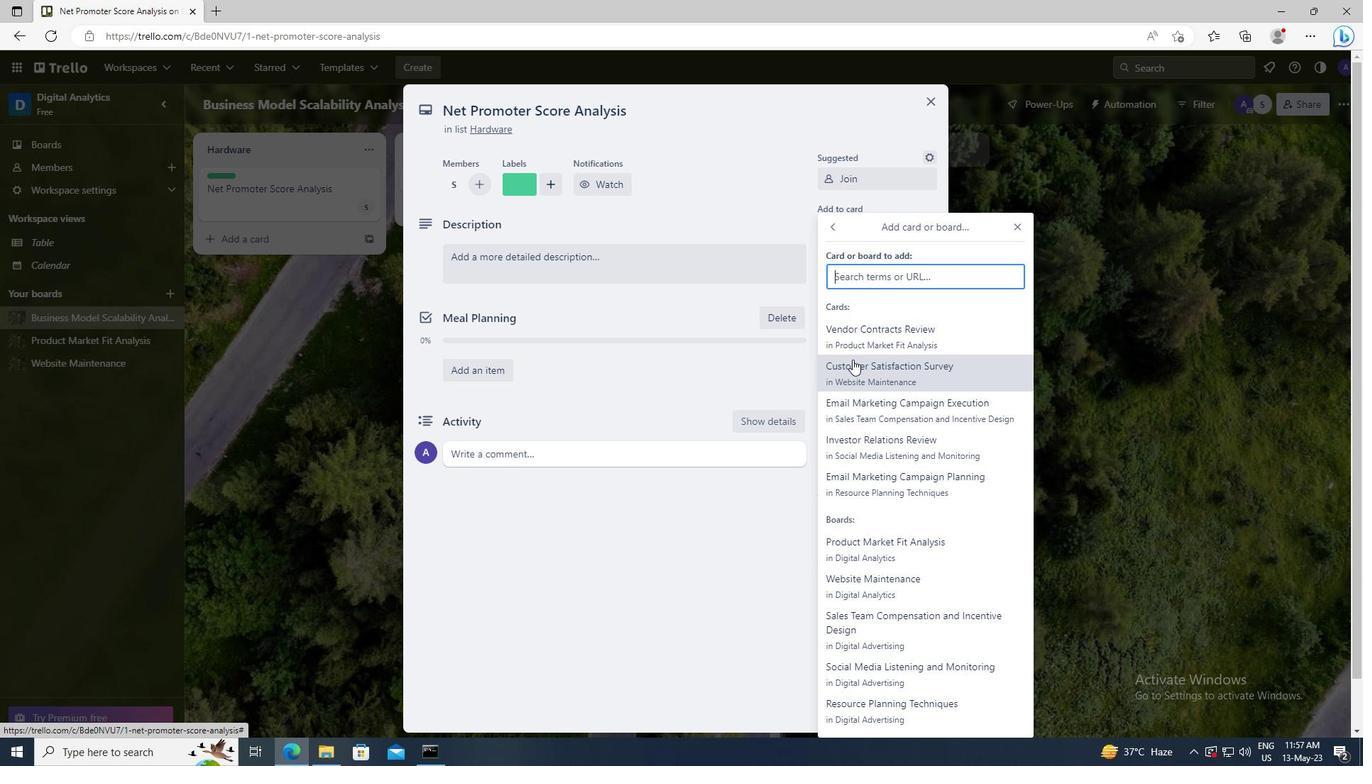 
Action: Mouse pressed left at (856, 337)
Screenshot: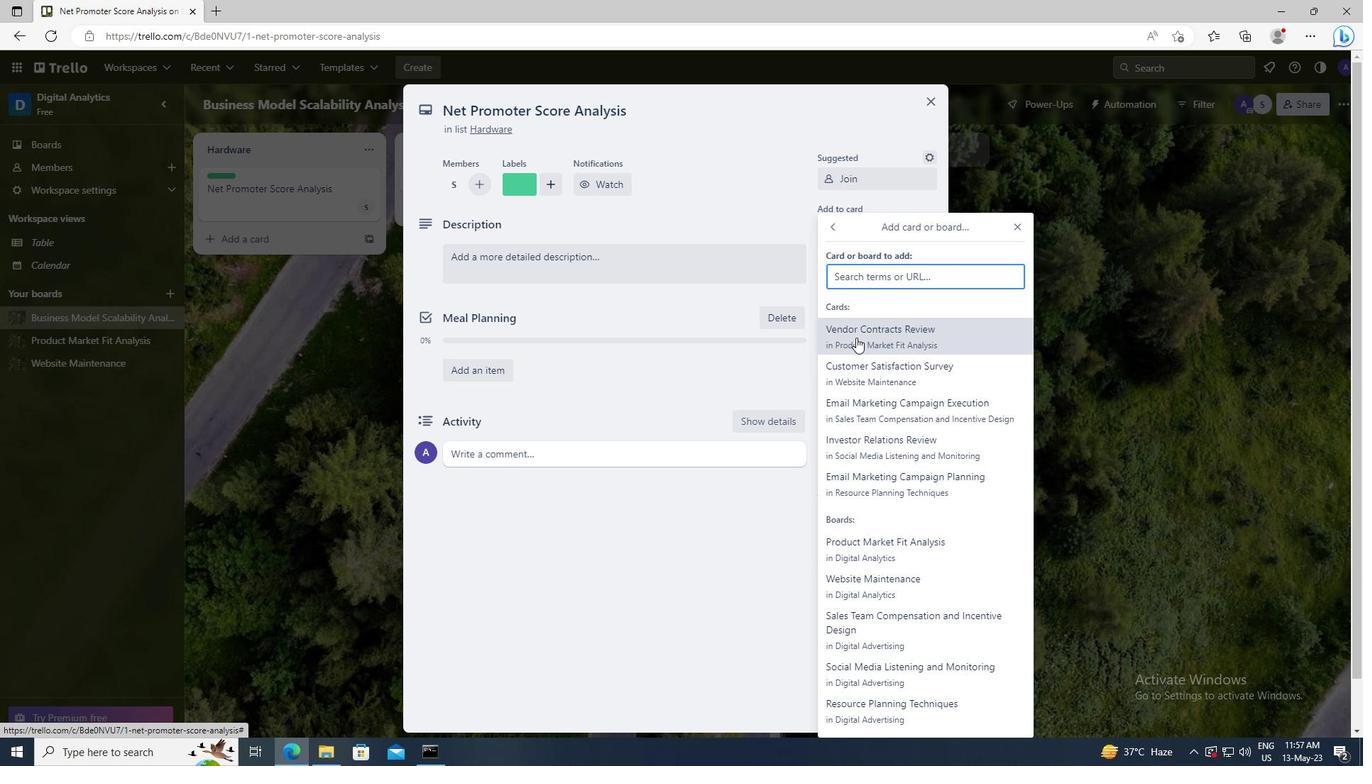 
Action: Mouse moved to (855, 362)
Screenshot: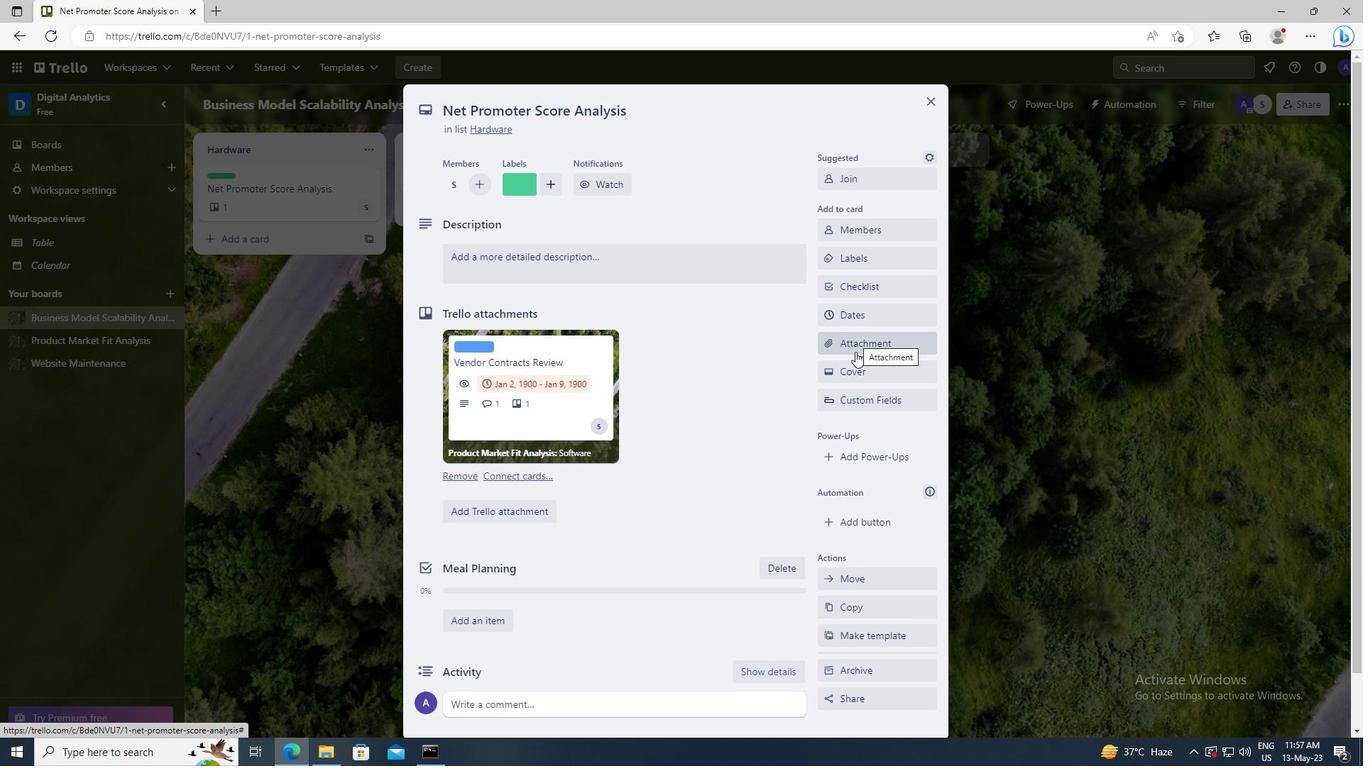 
Action: Mouse pressed left at (855, 362)
Screenshot: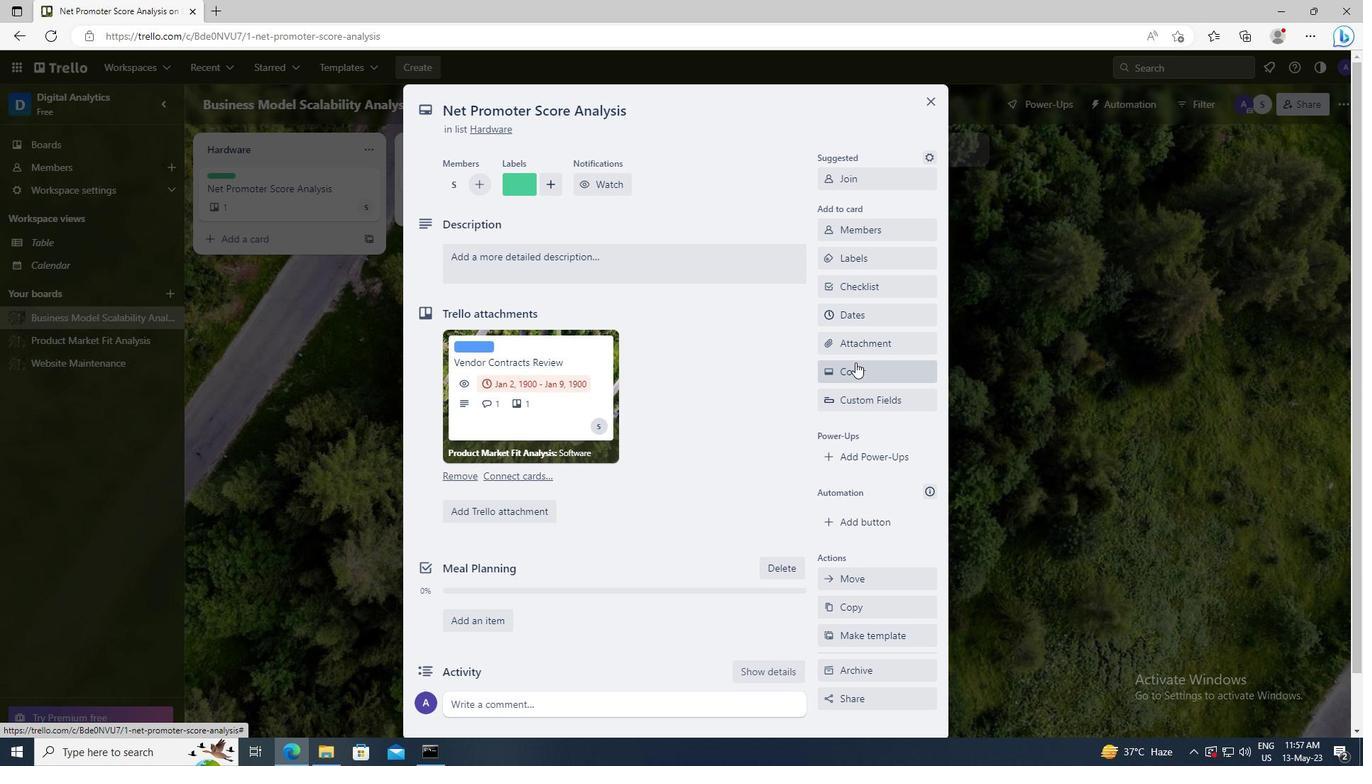 
Action: Mouse moved to (847, 462)
Screenshot: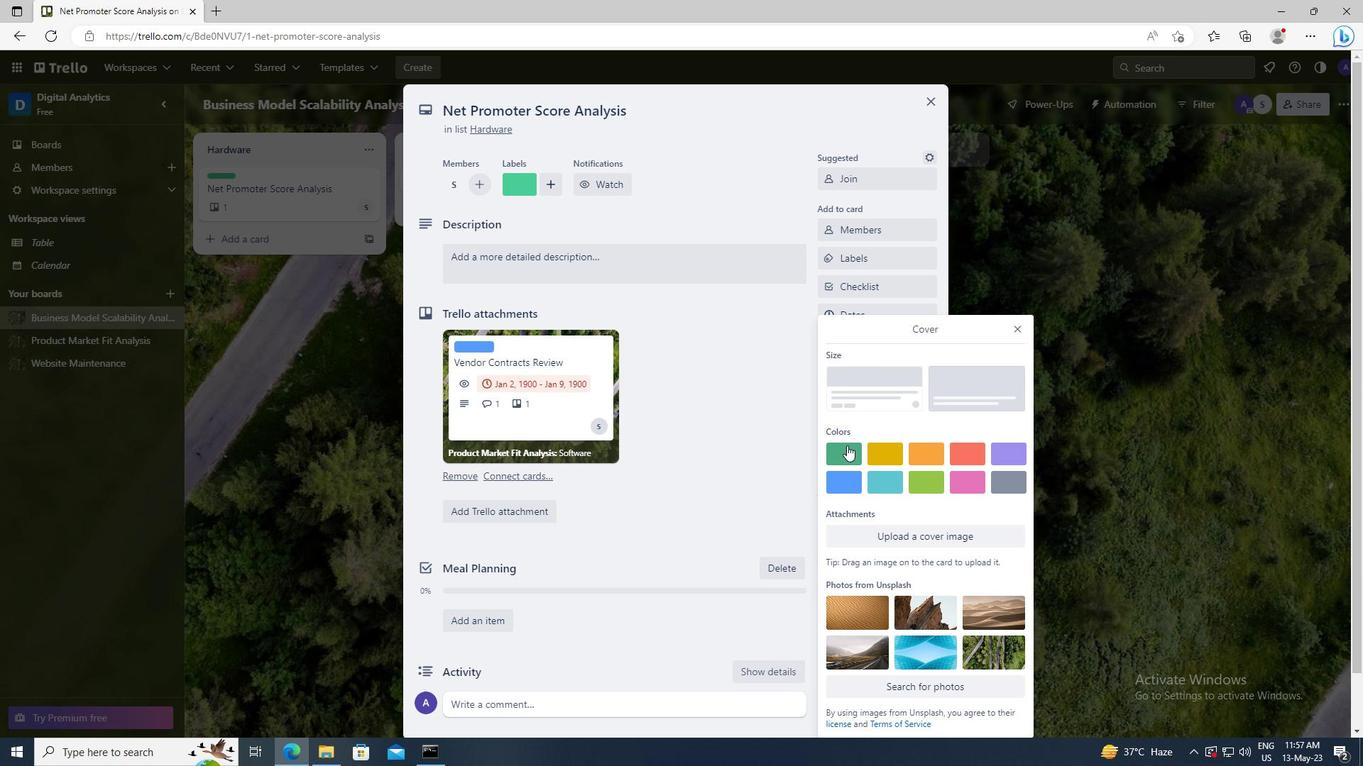 
Action: Mouse pressed left at (847, 462)
Screenshot: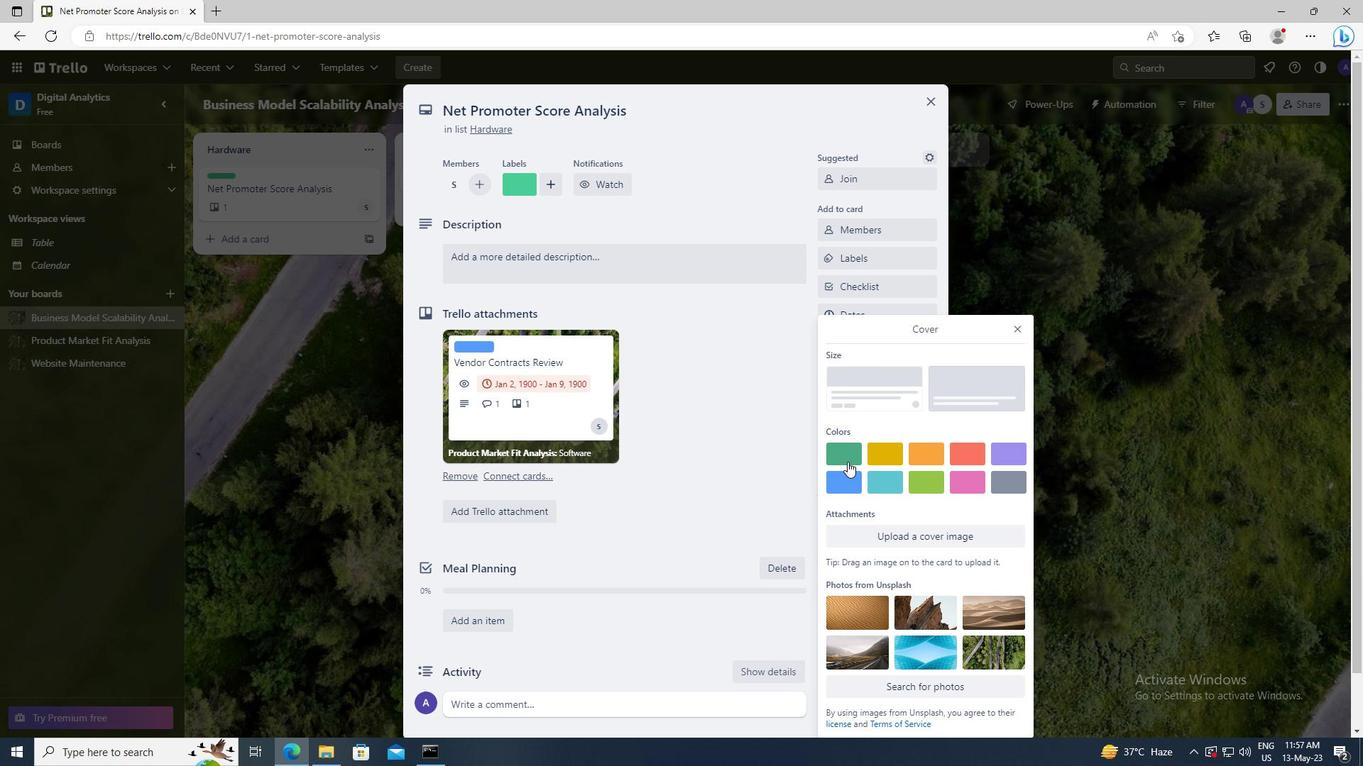 
Action: Mouse moved to (1017, 302)
Screenshot: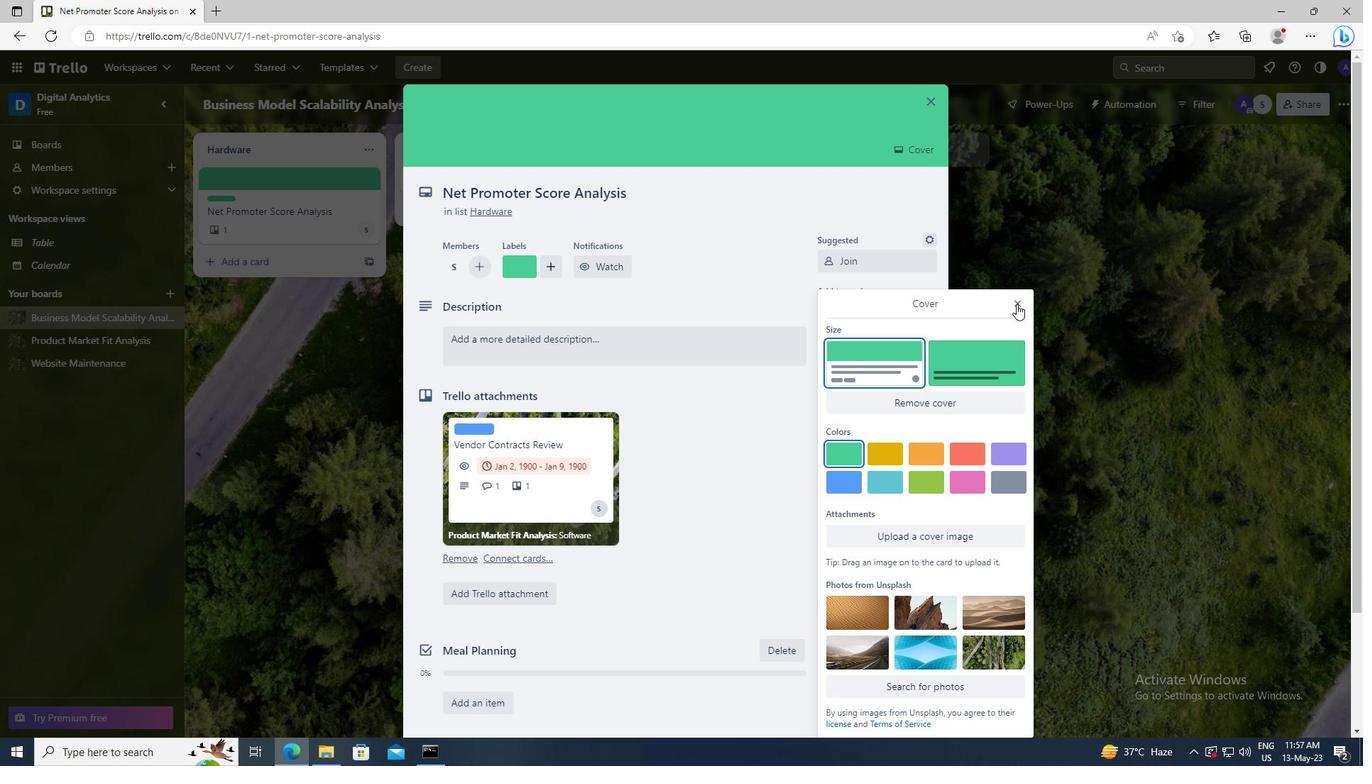 
Action: Mouse pressed left at (1017, 302)
Screenshot: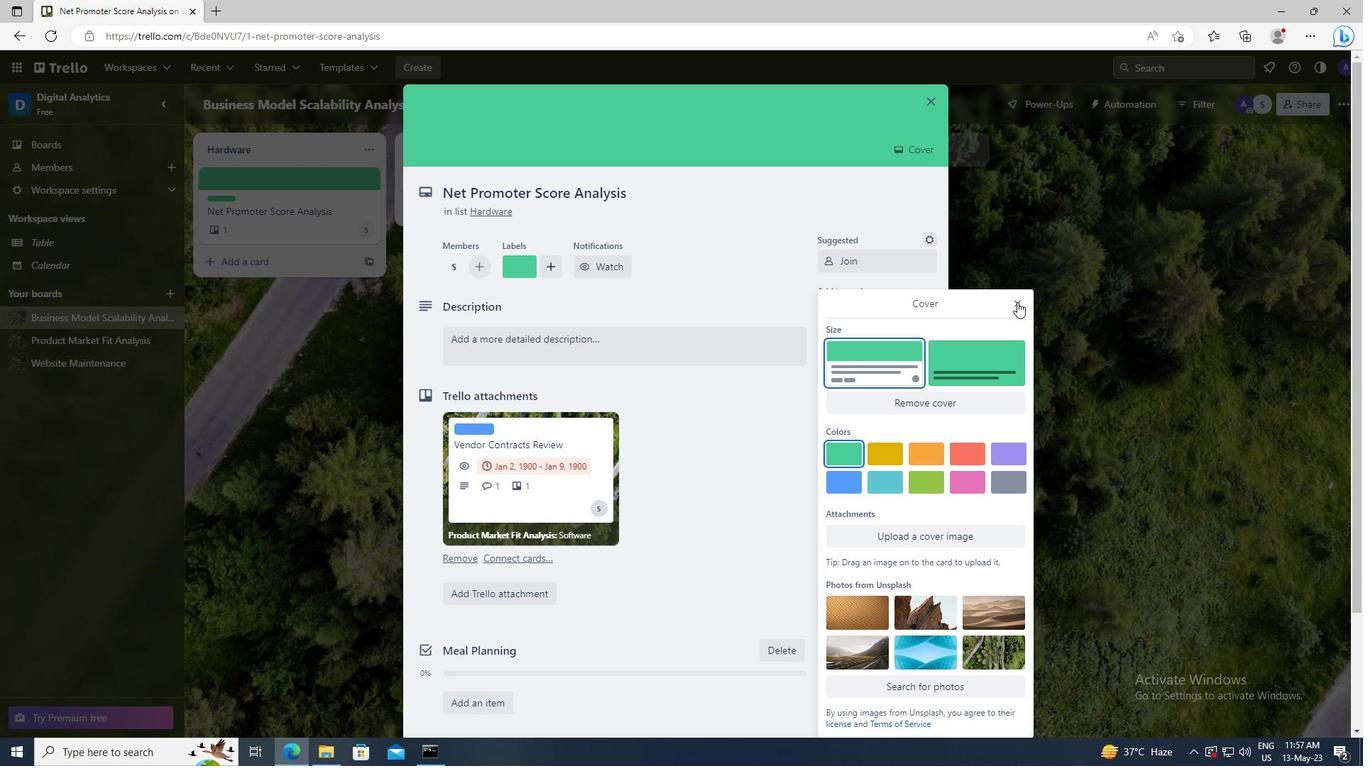 
Action: Mouse moved to (646, 346)
Screenshot: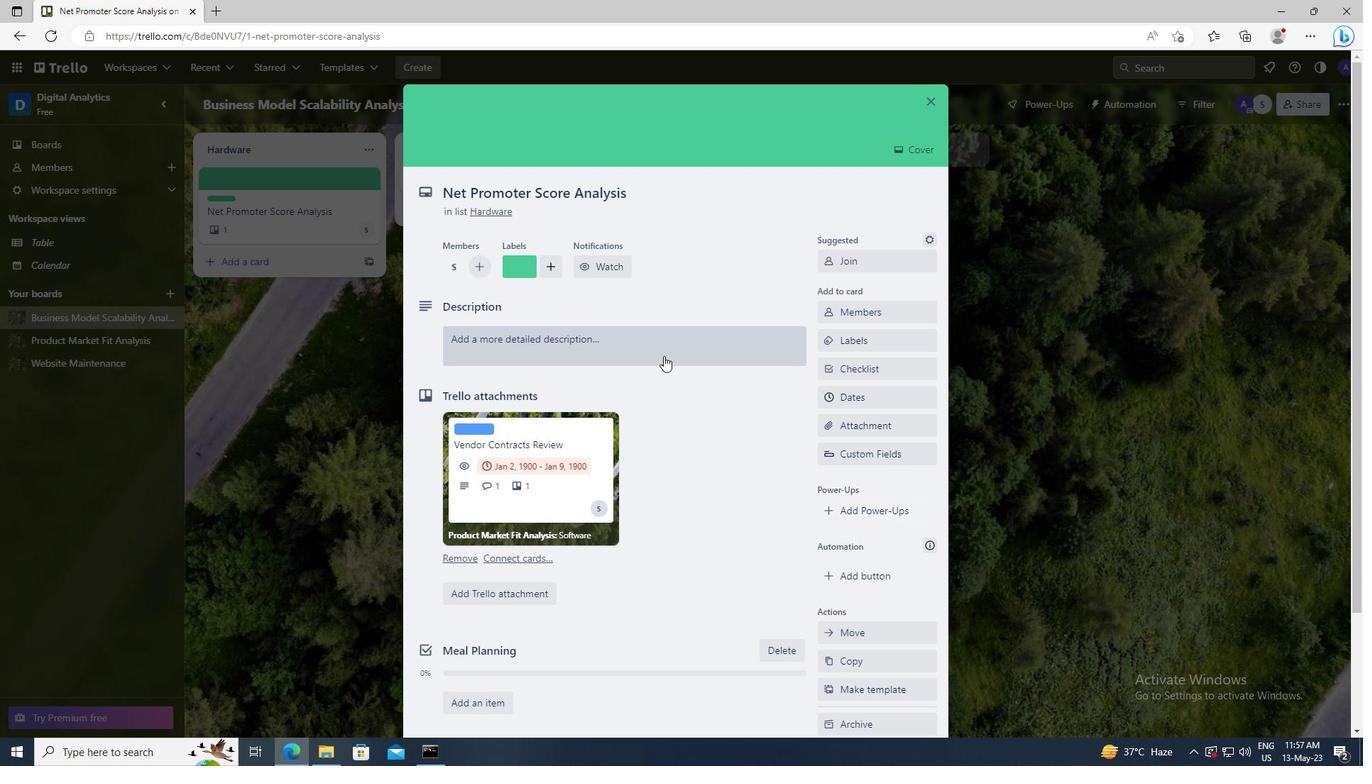 
Action: Mouse pressed left at (646, 346)
Screenshot: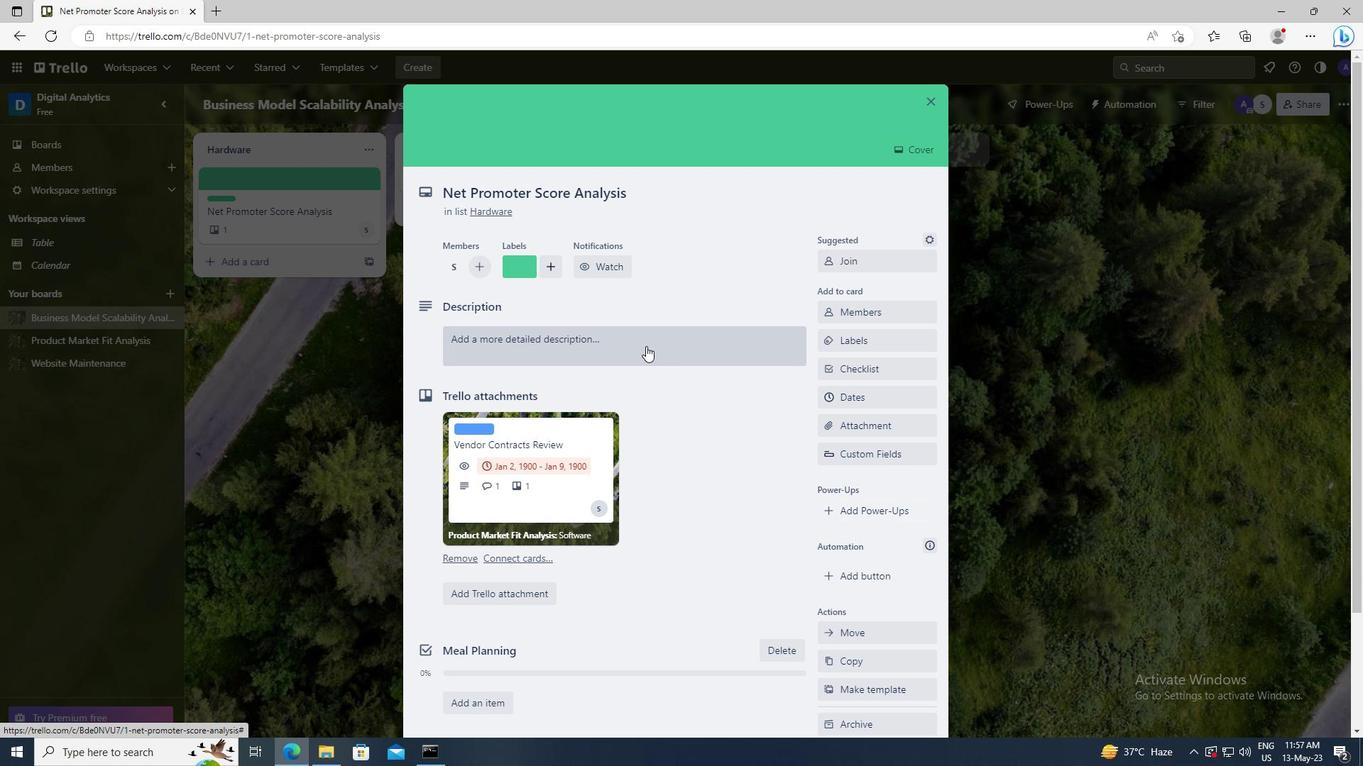 
Action: Key pressed <Key.shift>PLAN<Key.space>AND<Key.space>EXECUTE<Key.space>COMPANY<Key.space>TEAM-BUILDING<Key.space>WORKSHOP
Screenshot: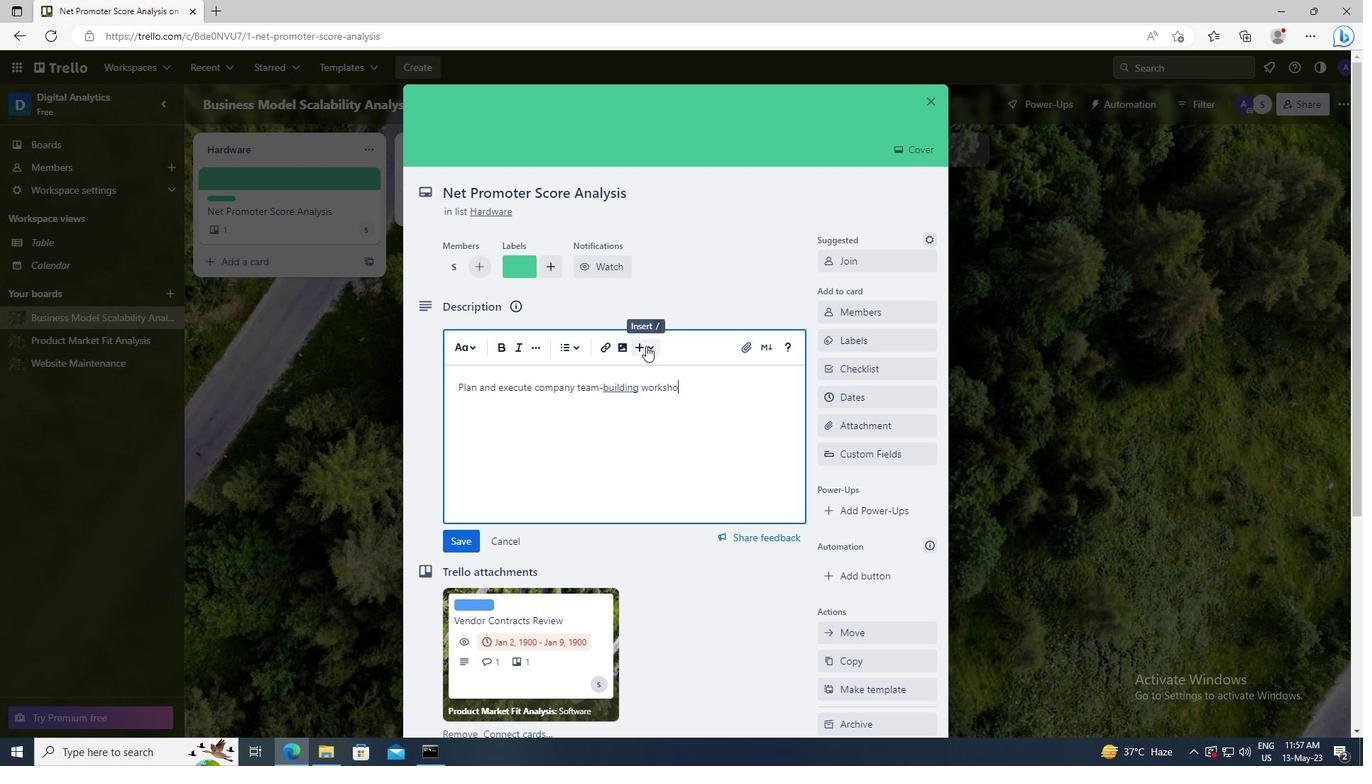 
Action: Mouse scrolled (646, 345) with delta (0, 0)
Screenshot: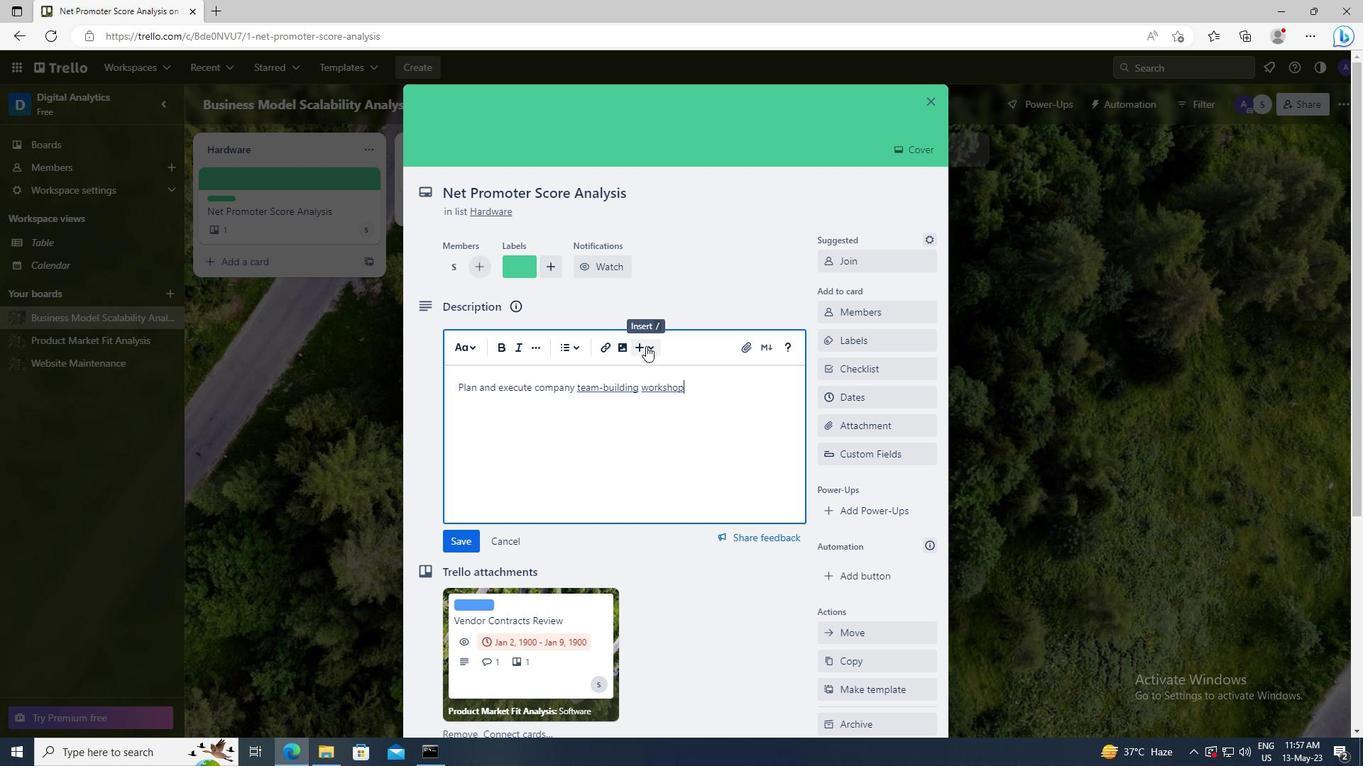 
Action: Mouse moved to (465, 438)
Screenshot: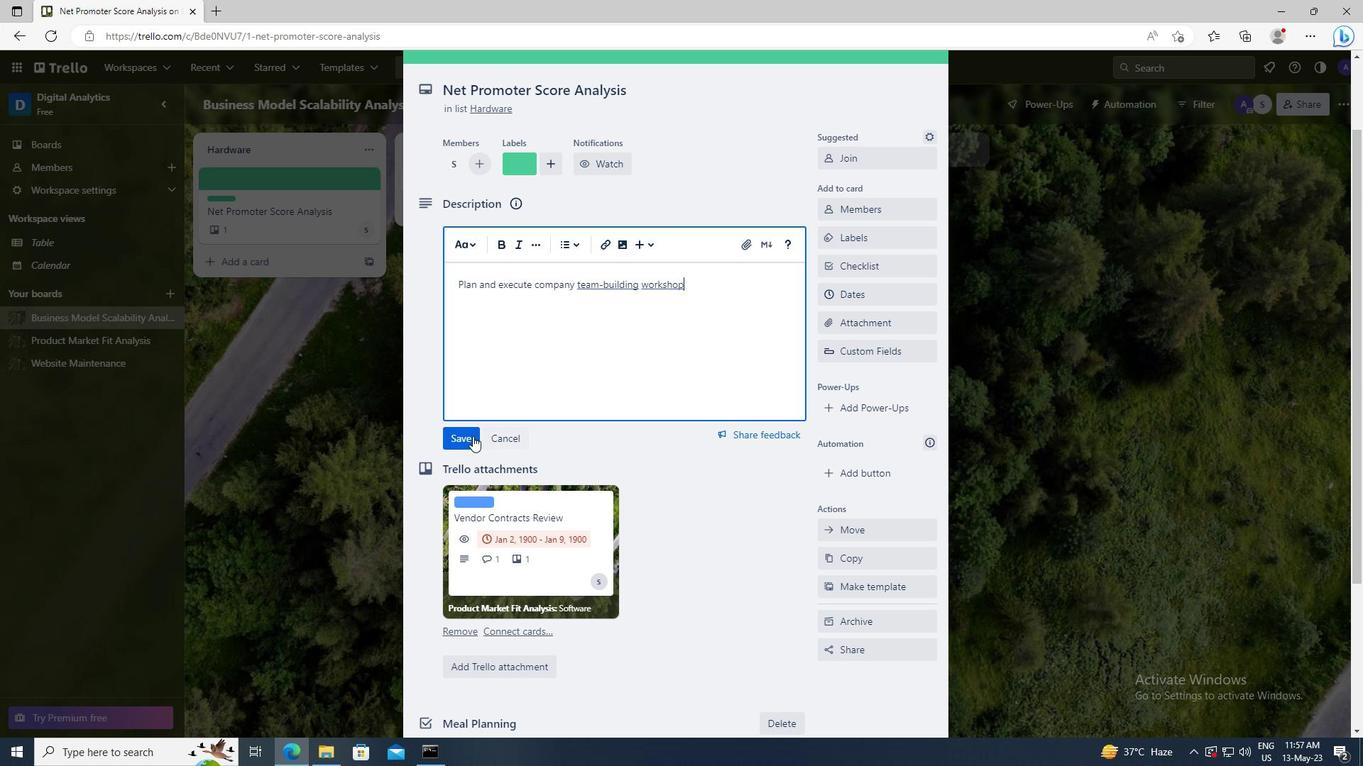 
Action: Mouse pressed left at (465, 438)
Screenshot: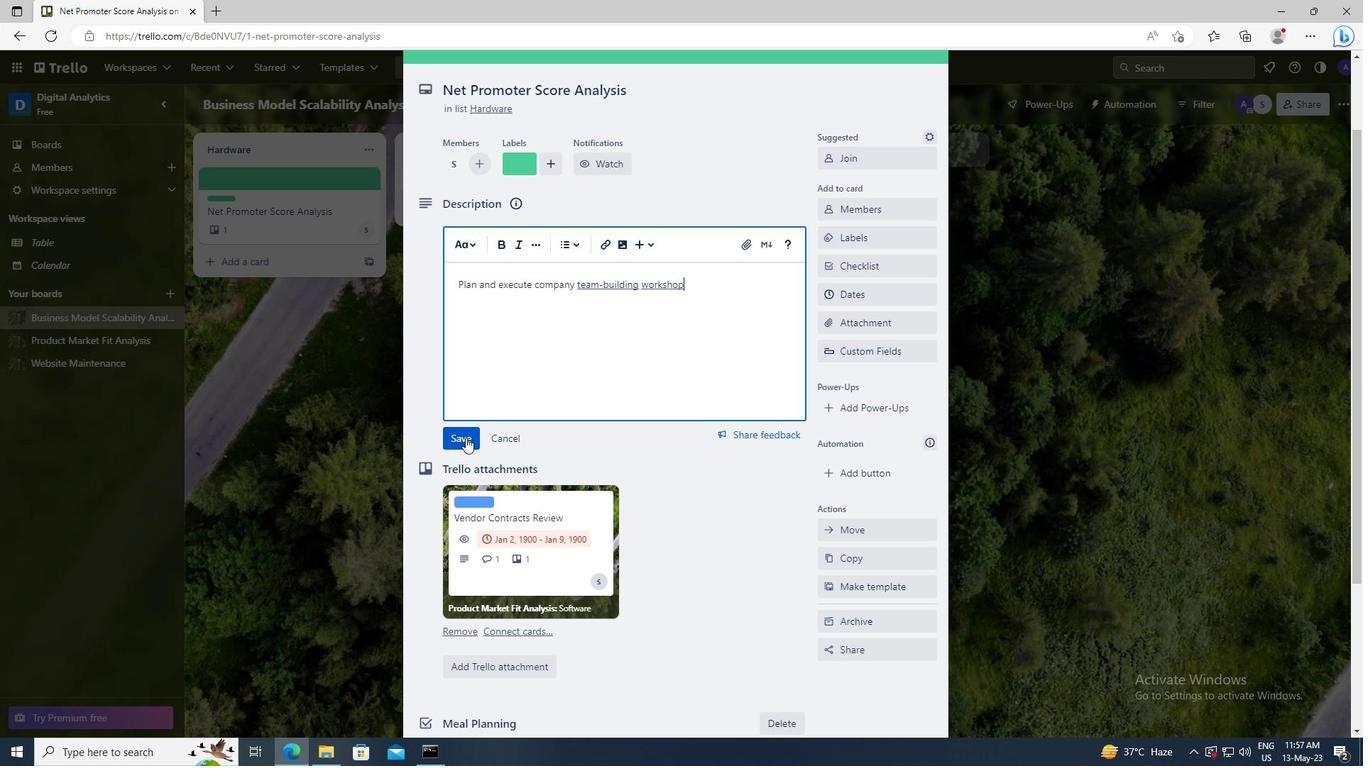 
Action: Mouse scrolled (465, 437) with delta (0, 0)
Screenshot: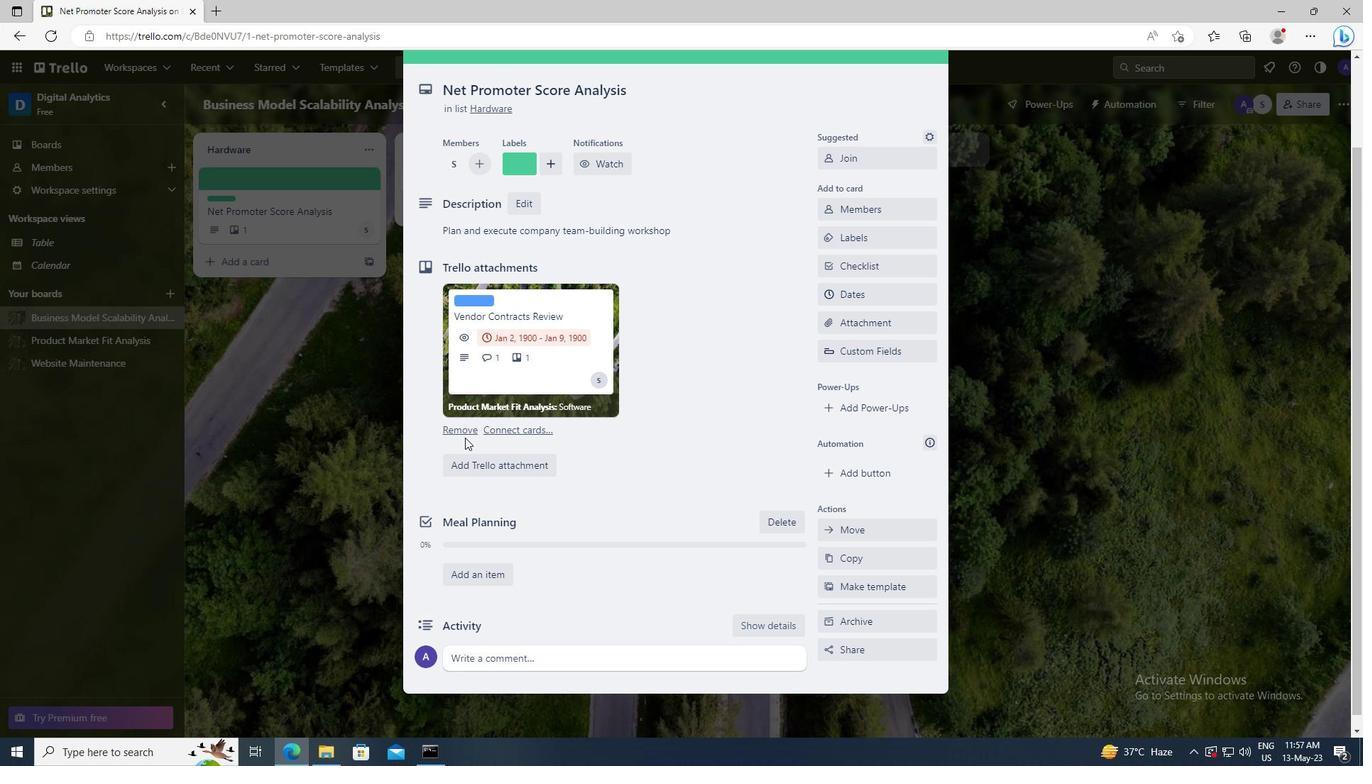 
Action: Mouse scrolled (465, 437) with delta (0, 0)
Screenshot: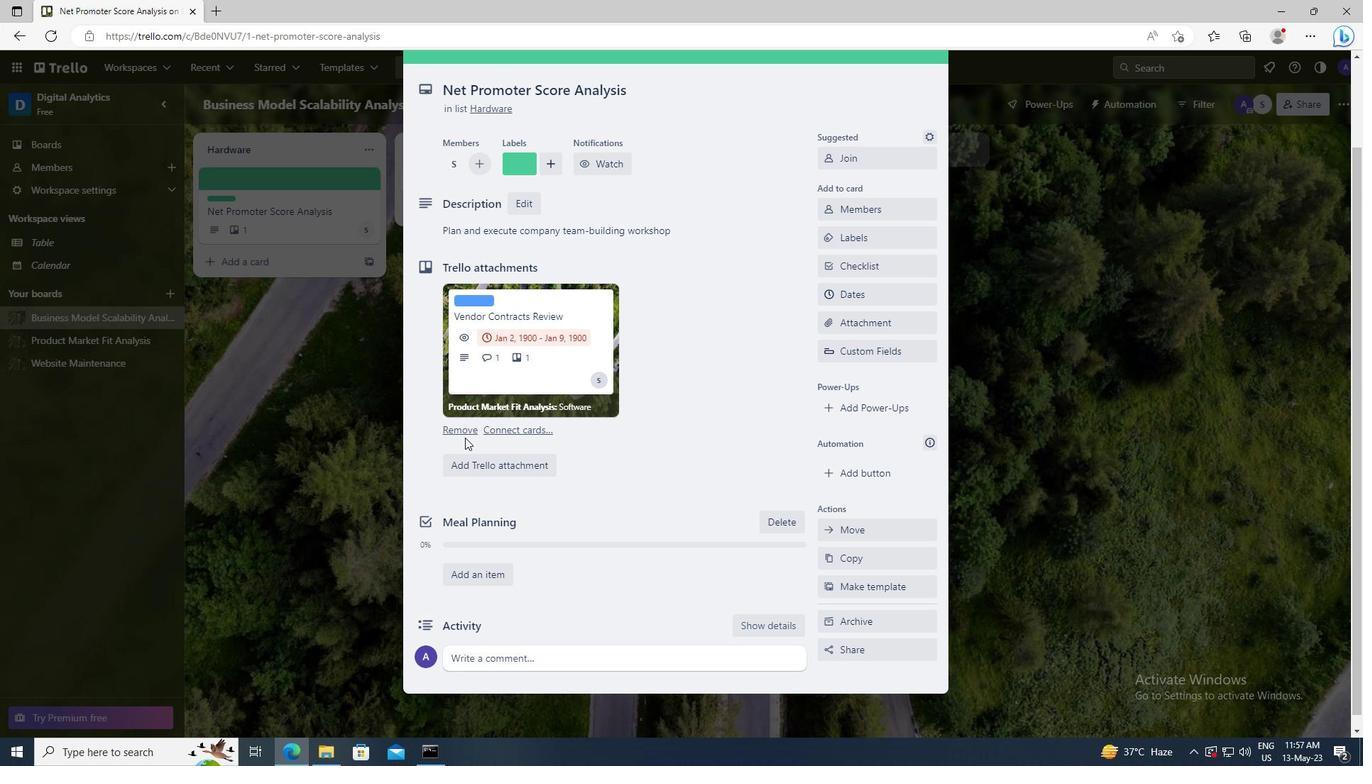 
Action: Mouse moved to (478, 646)
Screenshot: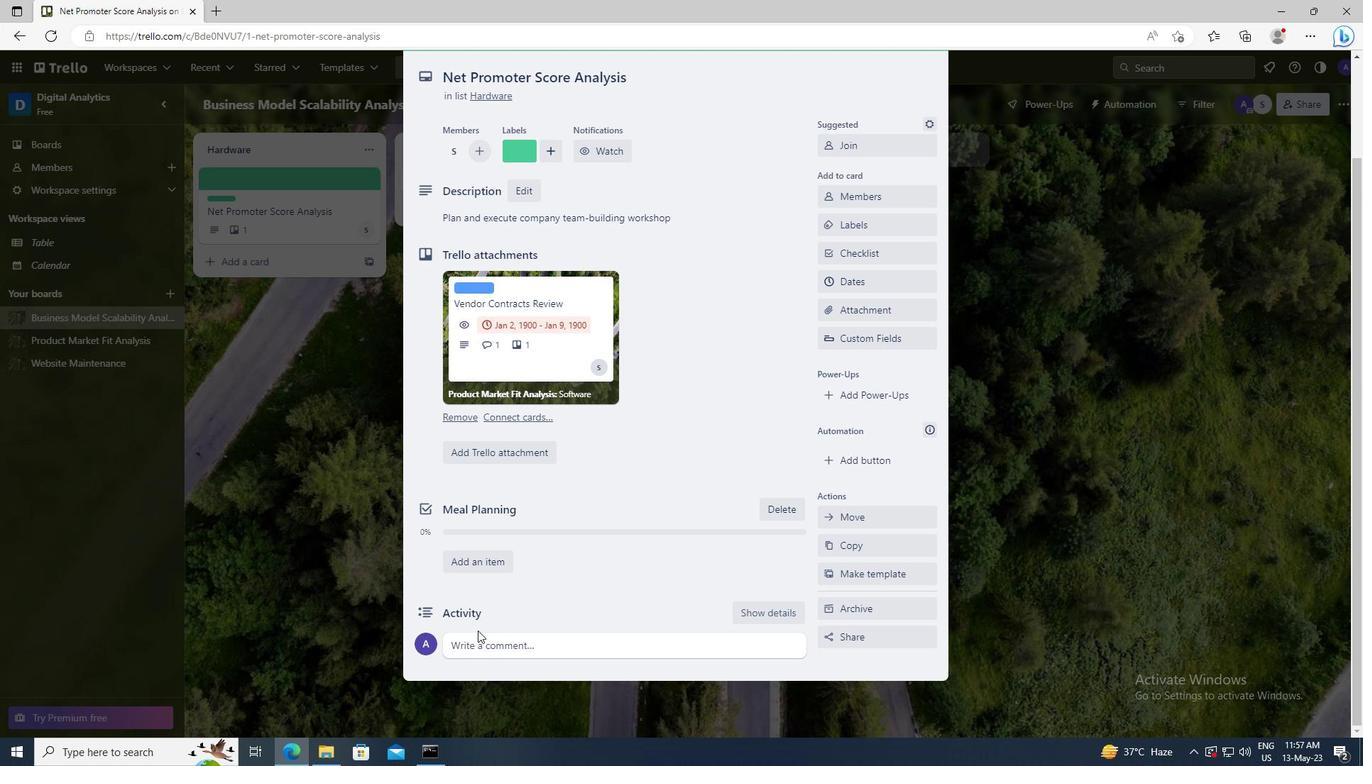 
Action: Mouse pressed left at (478, 646)
Screenshot: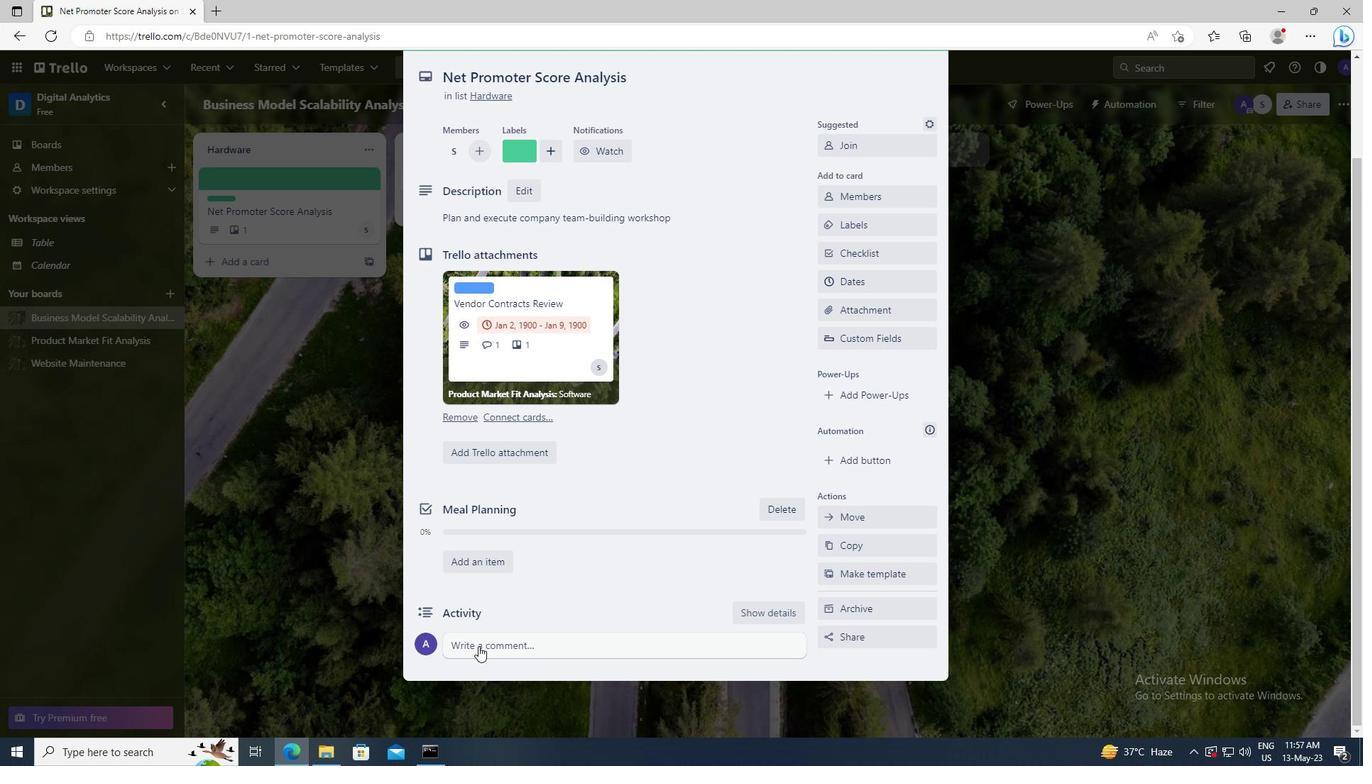 
Action: Key pressed <Key.shift><Key.shift><Key.shift><Key.shift><Key.shift><Key.shift><Key.shift><Key.shift><Key.shift><Key.shift><Key.shift>WE<Key.space>SHOULD<Key.space>BE<Key.space>WILLING<Key.space>TO<Key.space>ADAPT<Key.space>OUR<Key.space>APPROACH<Key.space>TO<Key.space>THIS<Key.space>TASK<Key.space>AS<Key.space>NEEDE,<Key.backspace>D,<Key.space>BASED<Key.space>ON<Key.space>NEW<Key.space>INFORMATION<Key.space>OR<Key.space>CHANGING<Key.space>CIRCUMSTANCES.
Screenshot: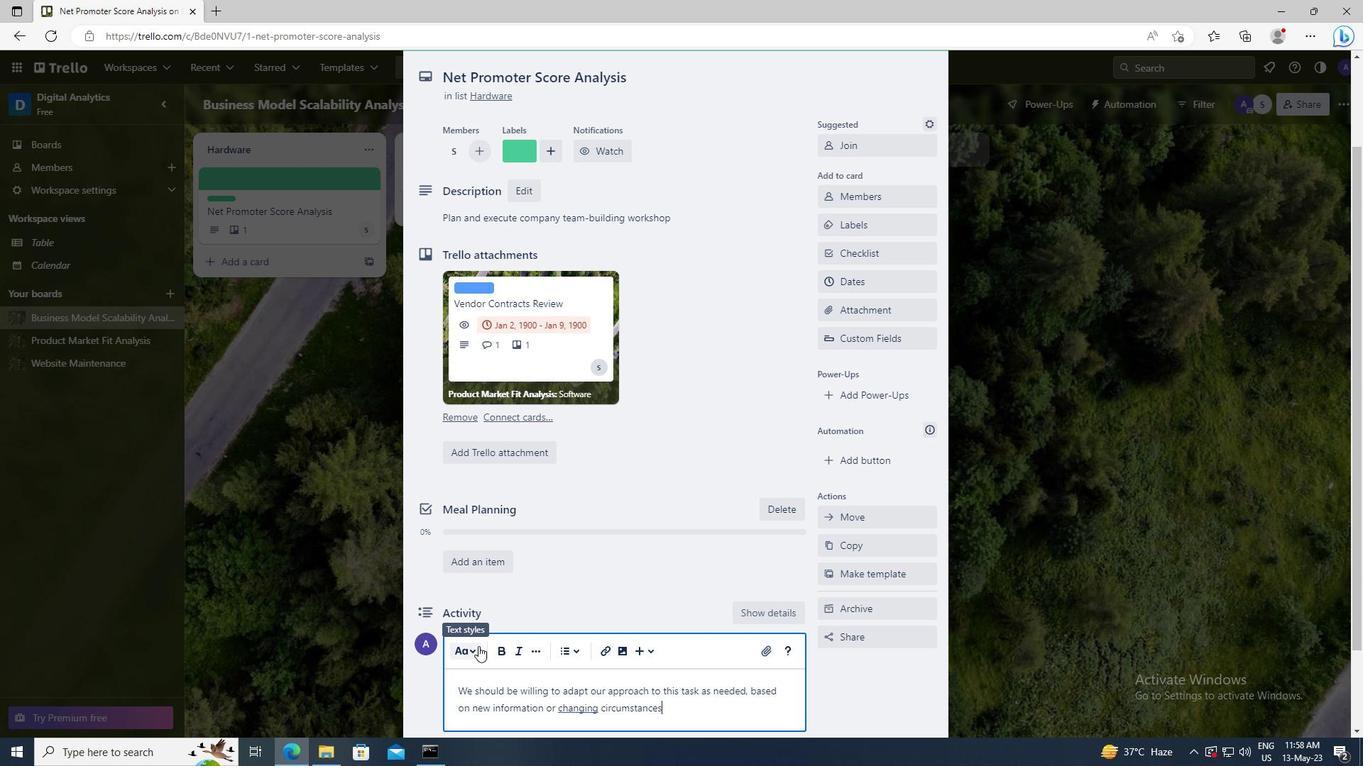 
Action: Mouse scrolled (478, 646) with delta (0, 0)
Screenshot: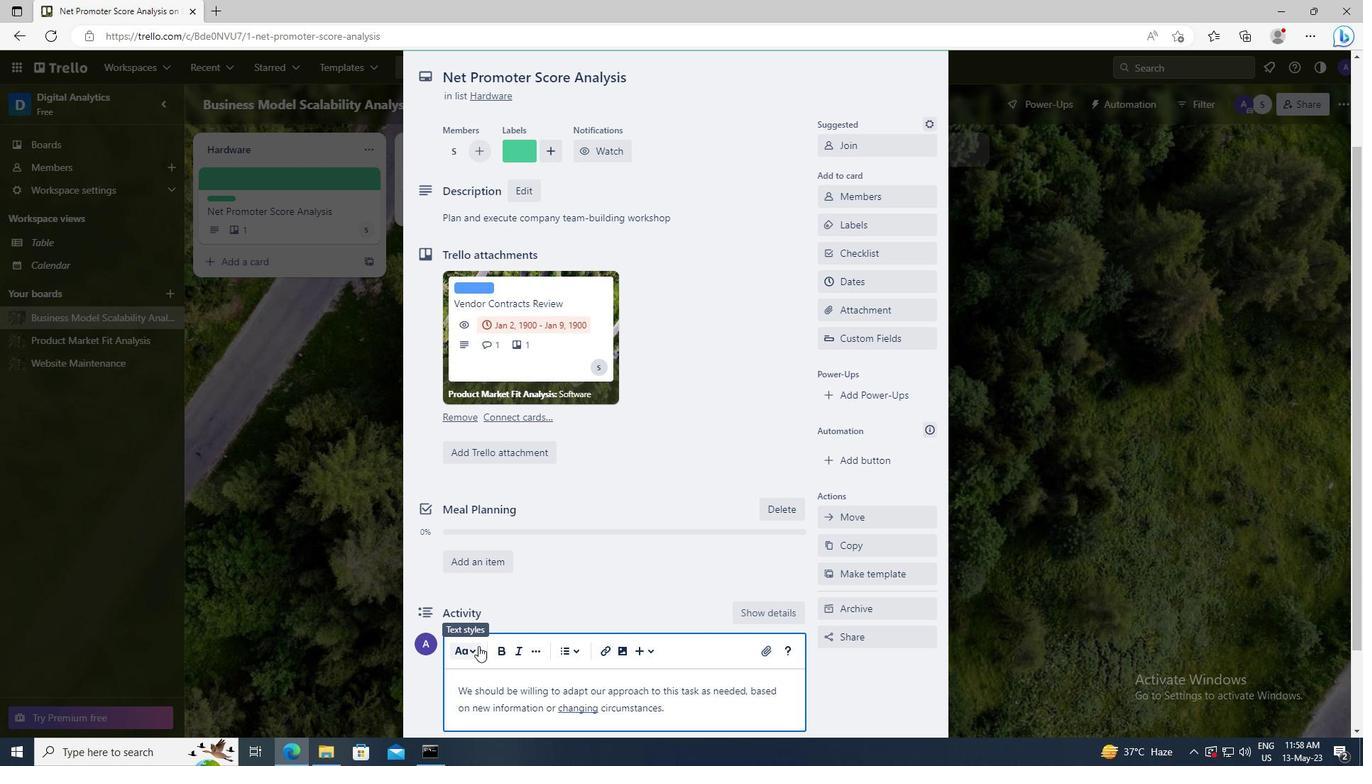 
Action: Mouse moved to (456, 654)
Screenshot: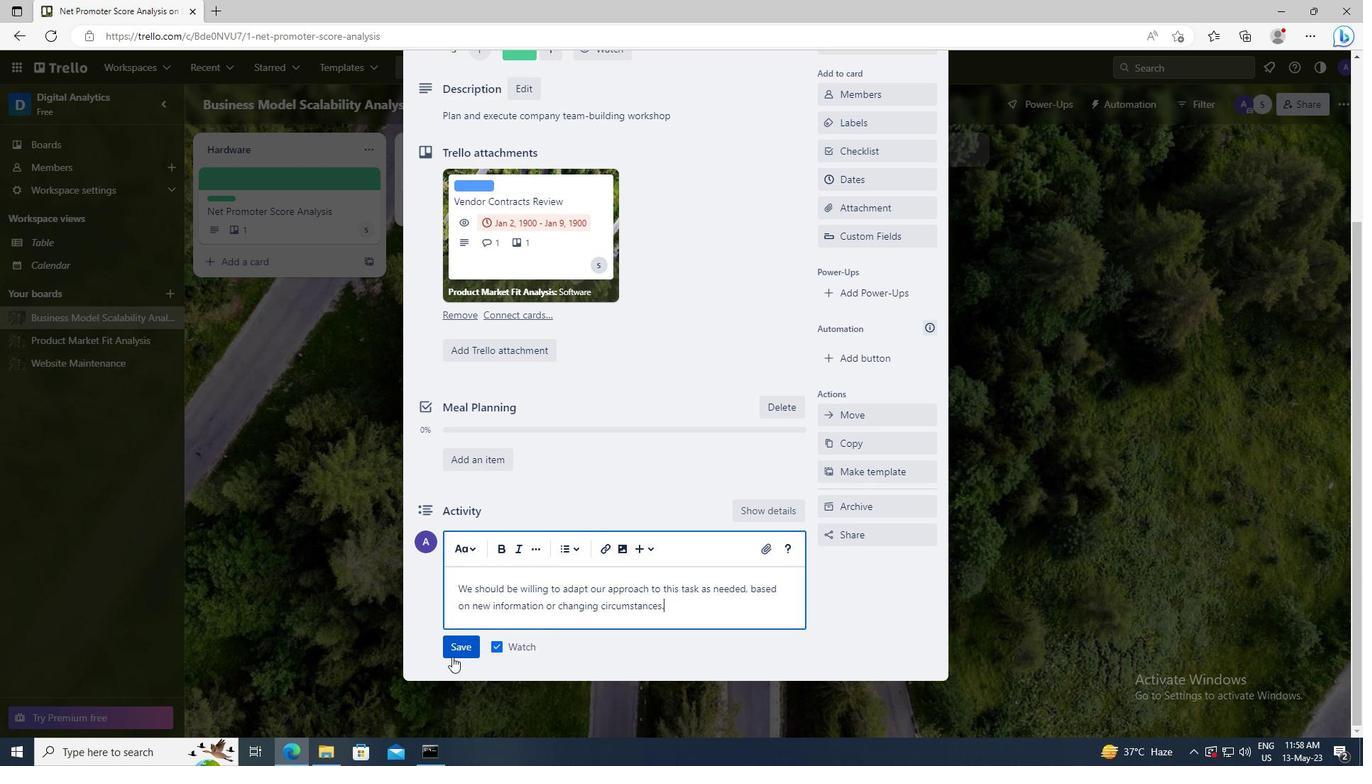 
Action: Mouse pressed left at (456, 654)
Screenshot: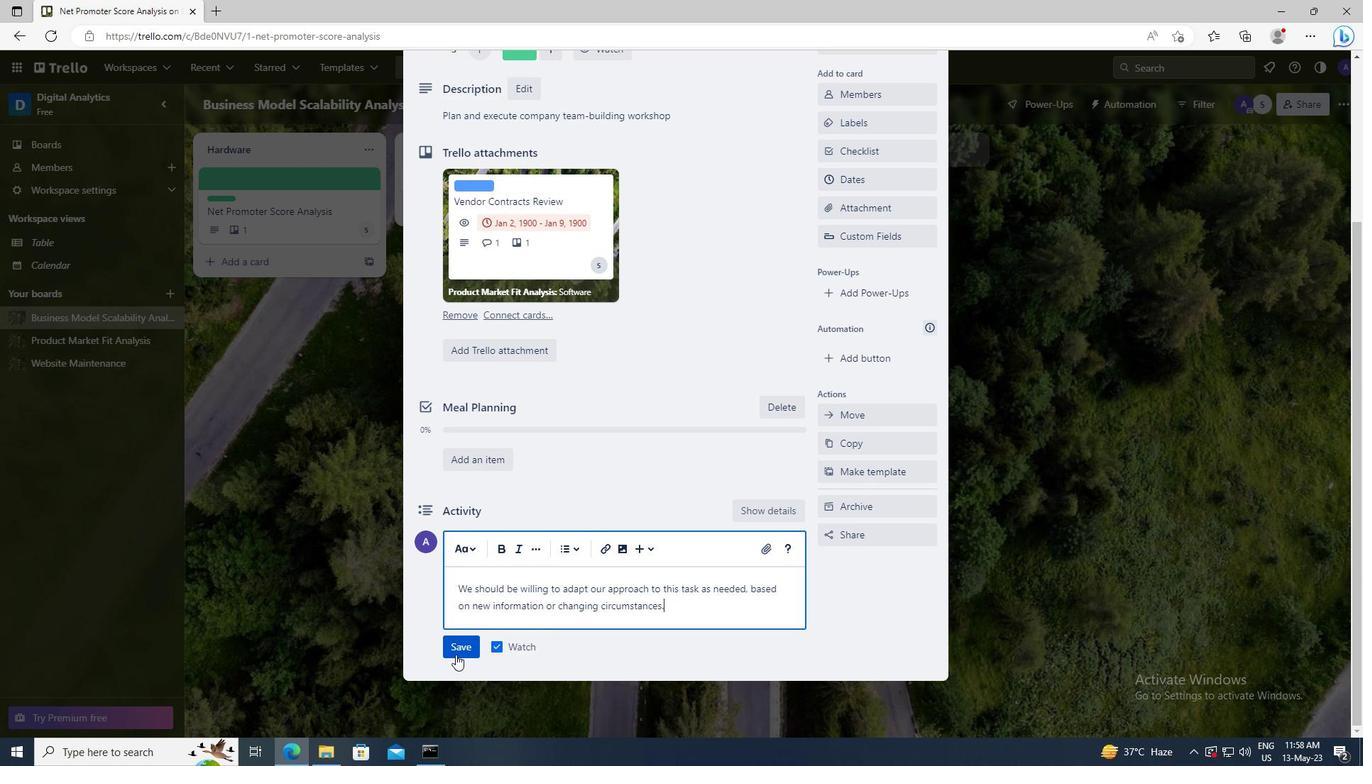 
Action: Mouse moved to (863, 279)
Screenshot: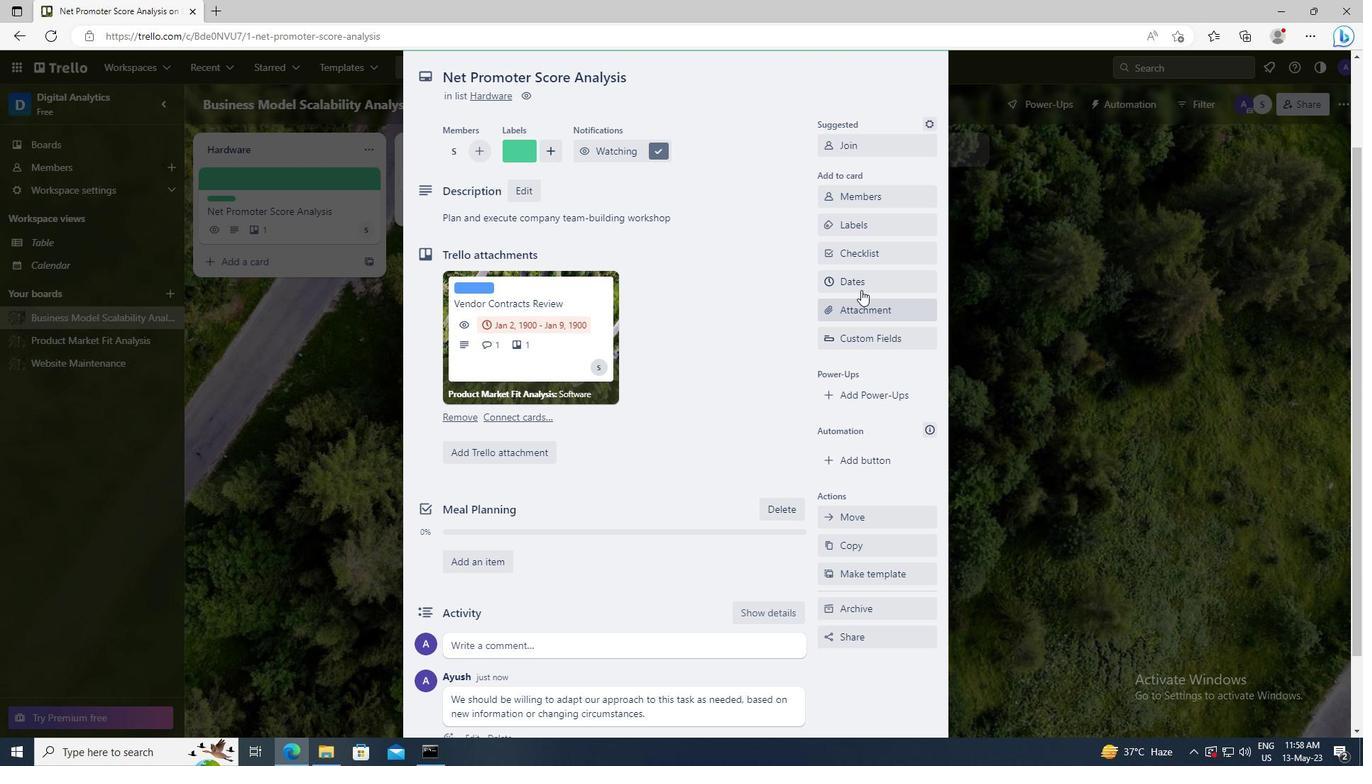 
Action: Mouse pressed left at (863, 279)
Screenshot: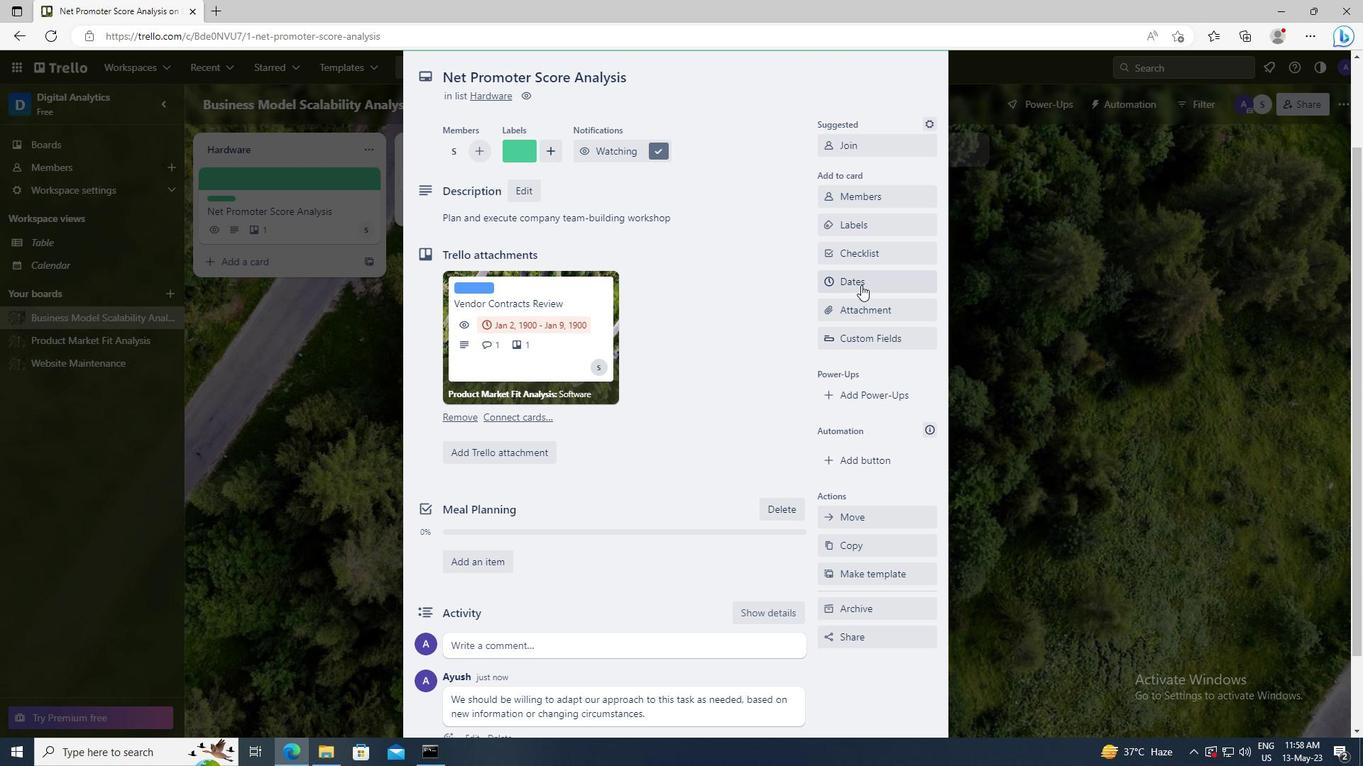 
Action: Mouse moved to (833, 359)
Screenshot: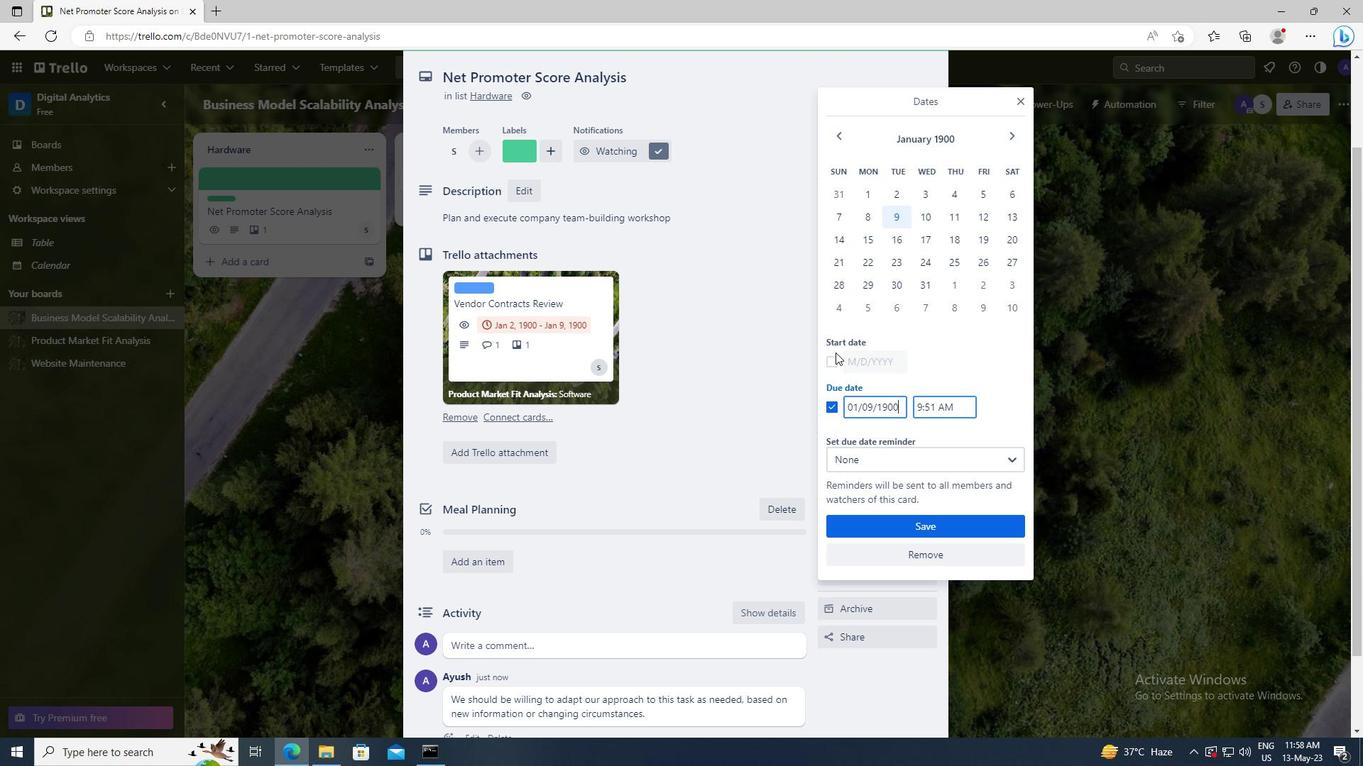 
Action: Mouse pressed left at (833, 359)
Screenshot: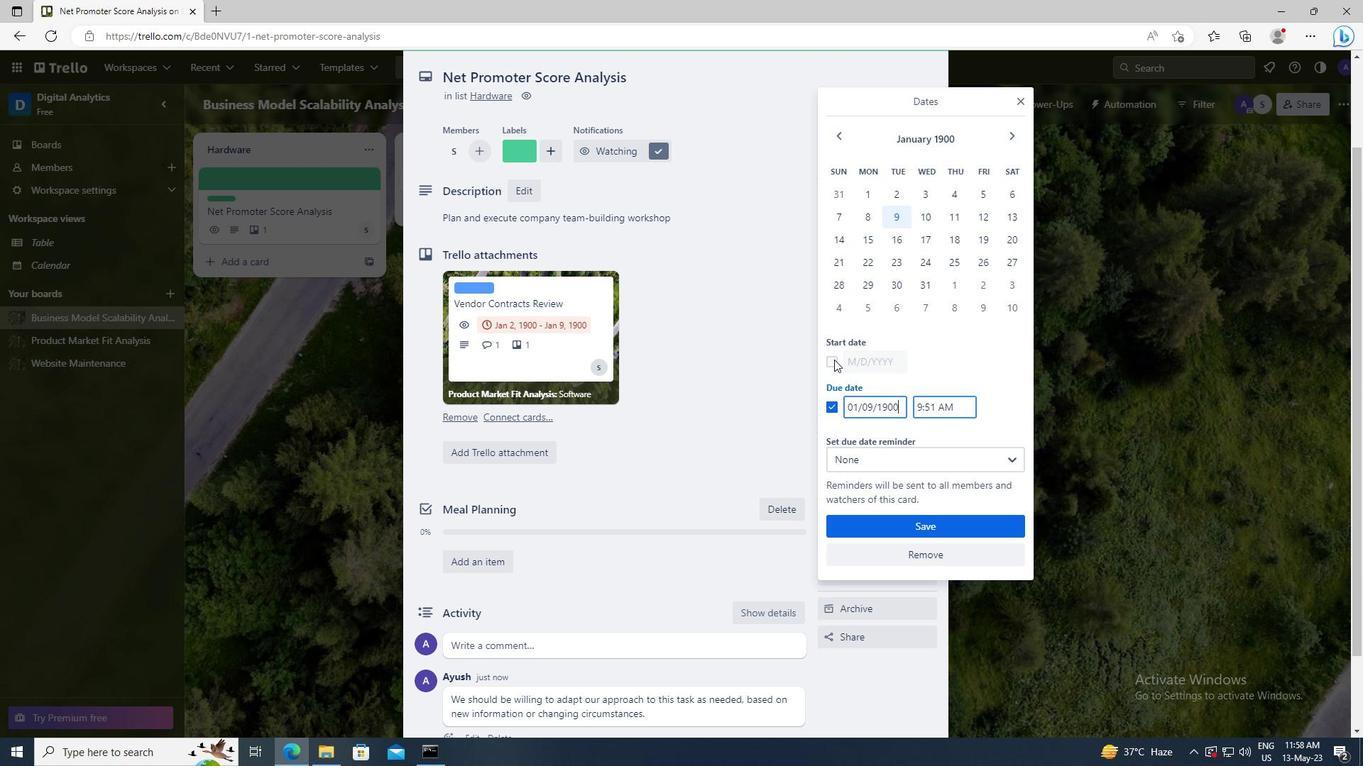 
Action: Mouse moved to (898, 357)
Screenshot: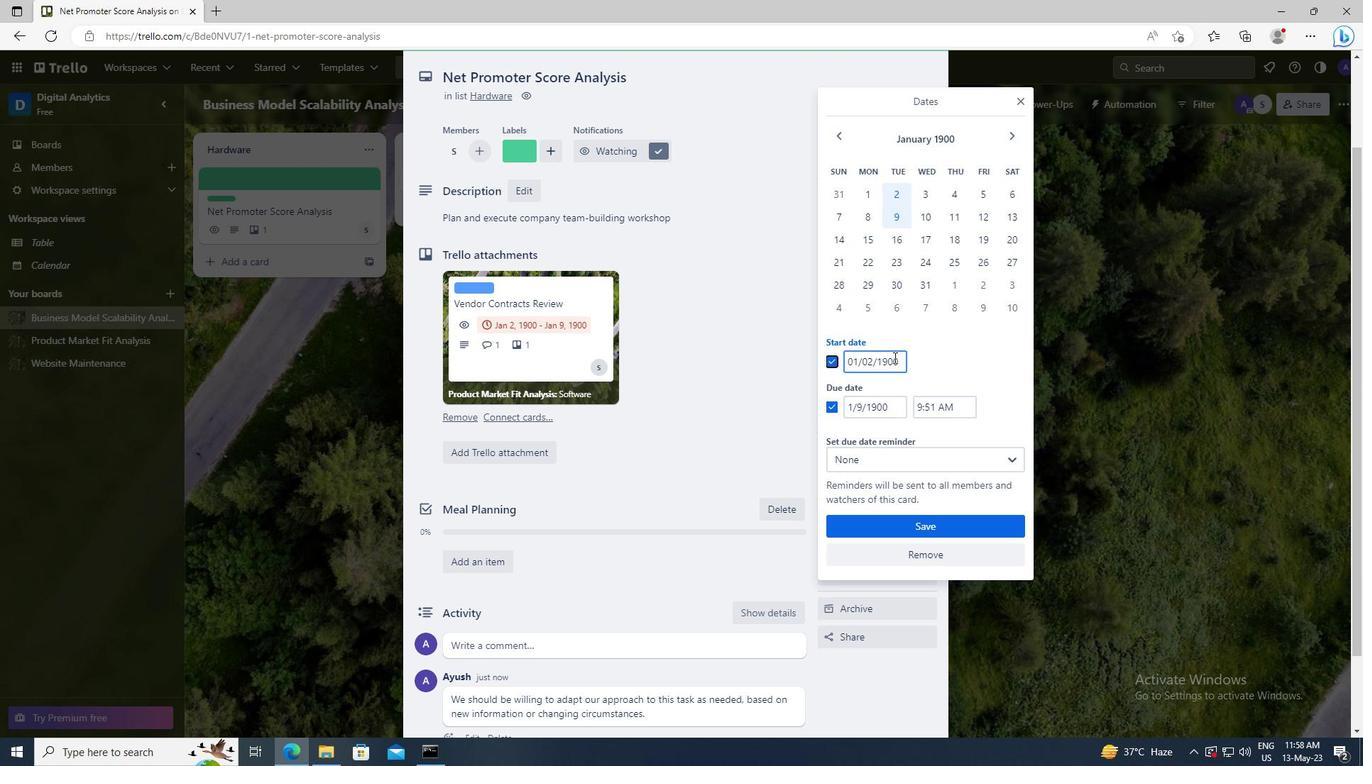 
Action: Mouse pressed left at (898, 357)
Screenshot: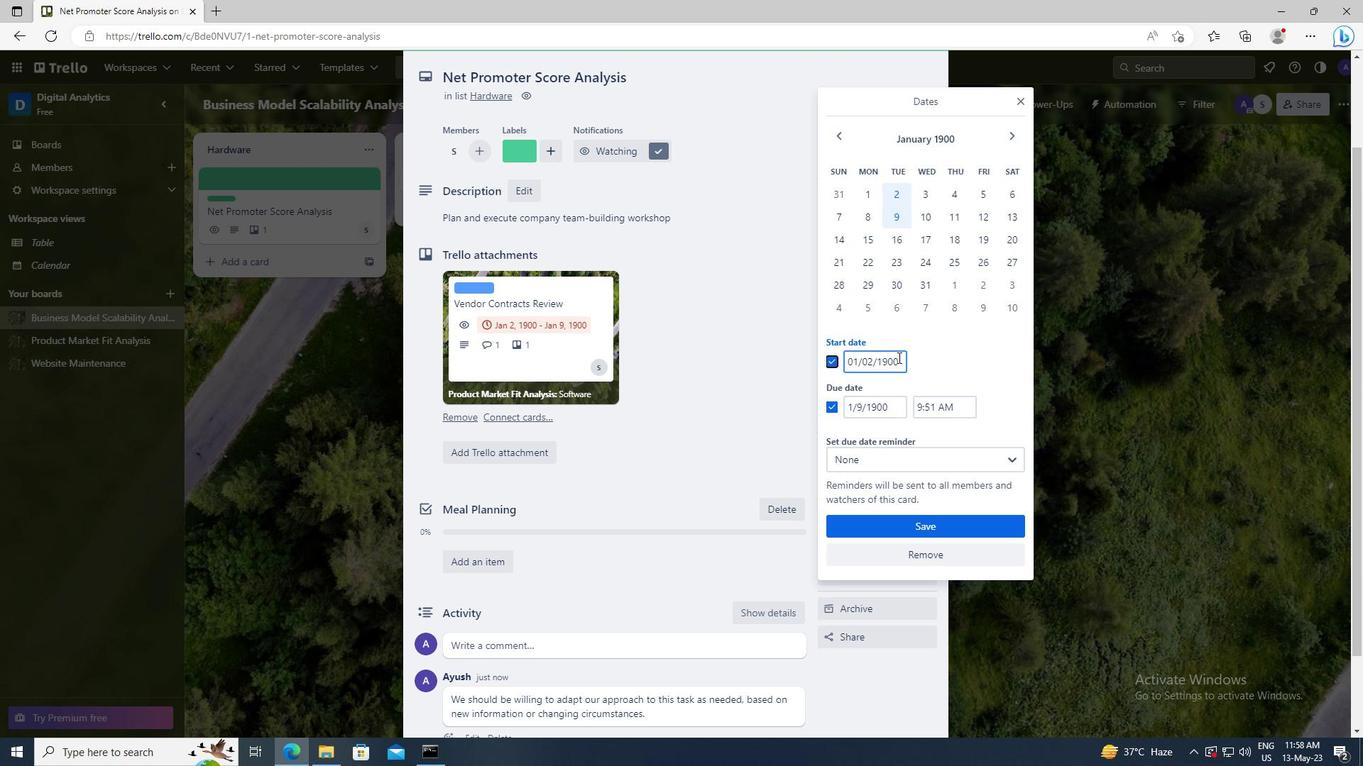 
Action: Key pressed <Key.left><Key.left><Key.left><Key.left><Key.left><Key.backspace>3
Screenshot: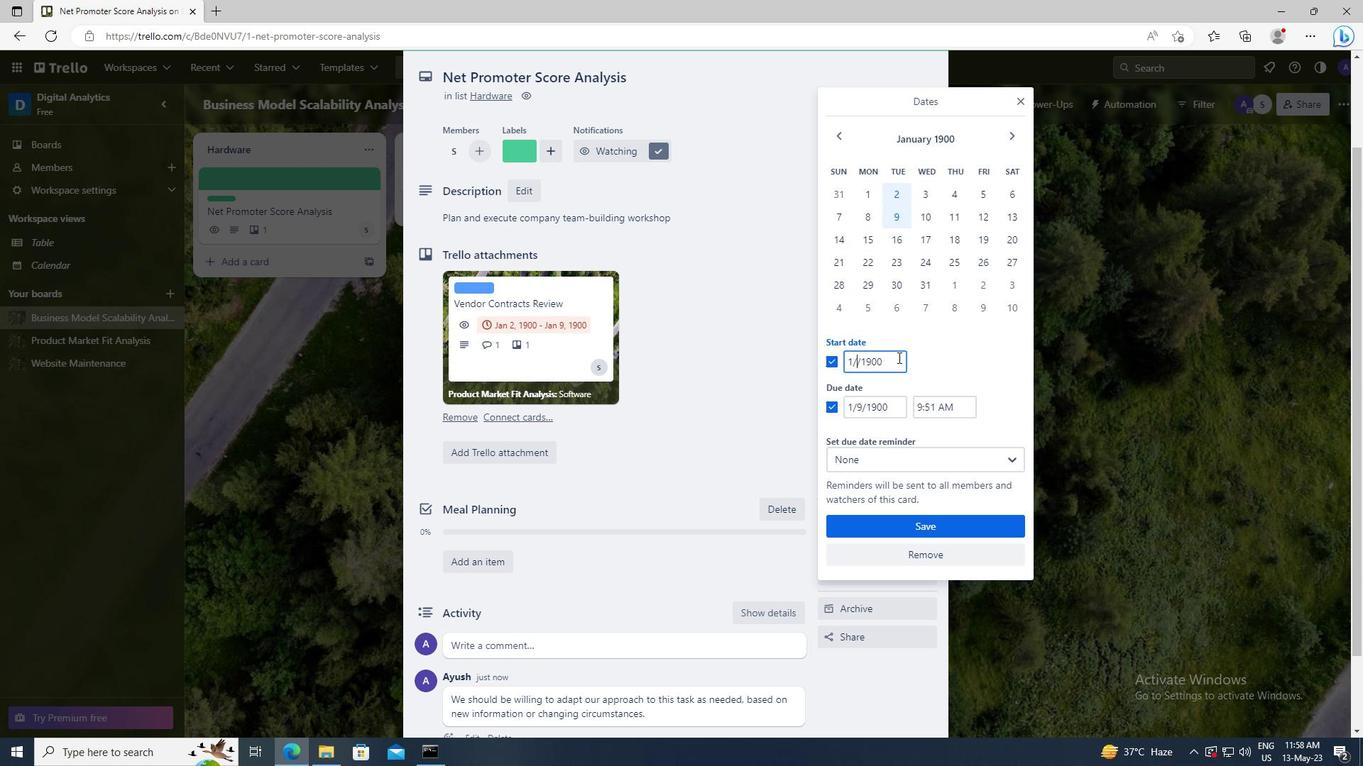 
Action: Mouse moved to (900, 404)
Screenshot: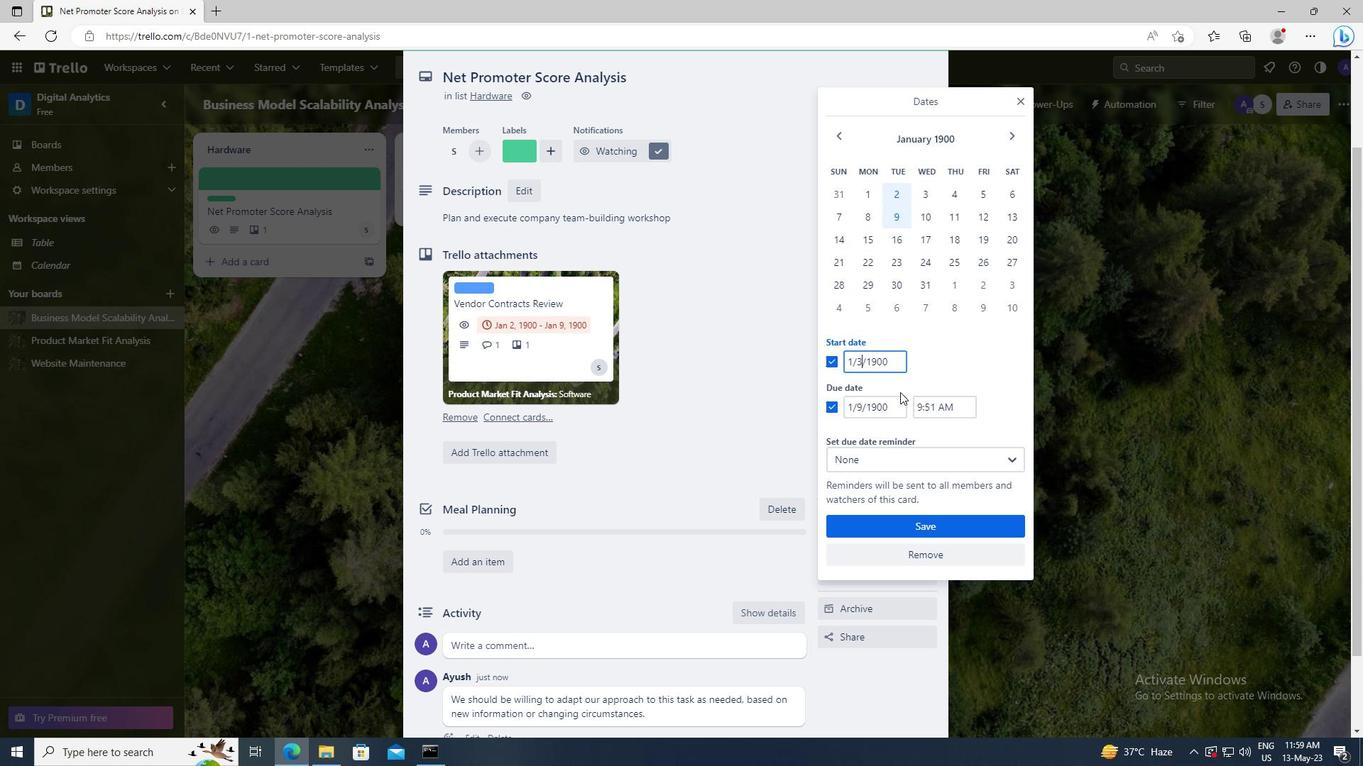 
Action: Mouse pressed left at (900, 404)
Screenshot: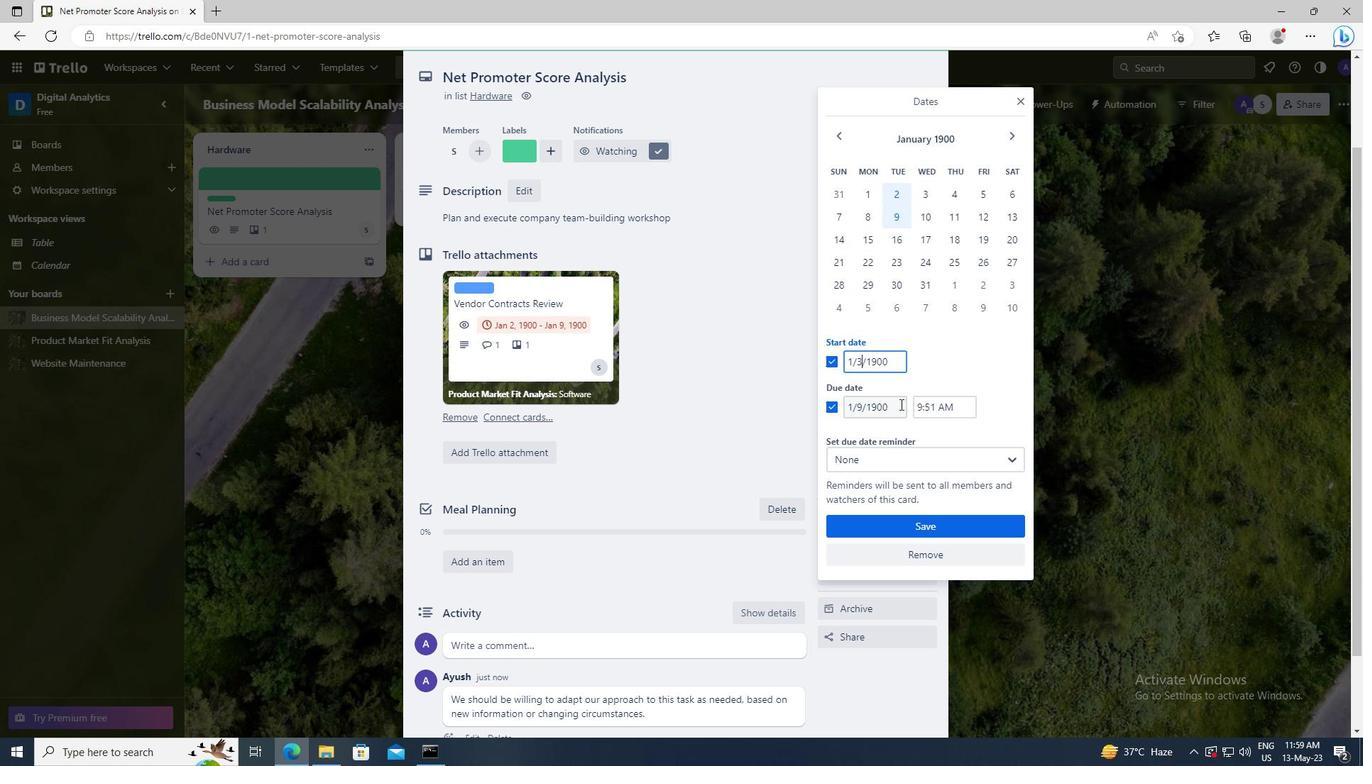 
Action: Key pressed <Key.left><Key.left><Key.left><Key.left><Key.left><Key.backspace>10
Screenshot: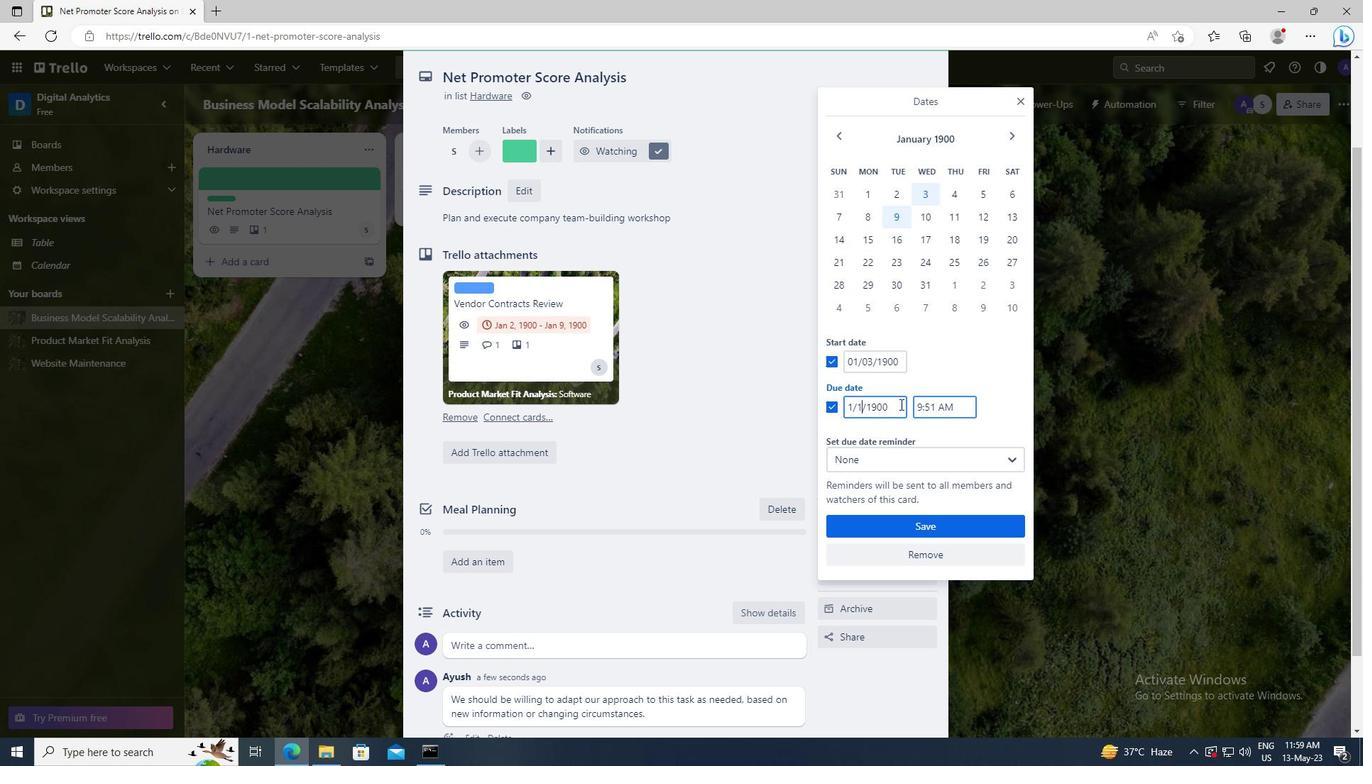 
Action: Mouse moved to (917, 526)
Screenshot: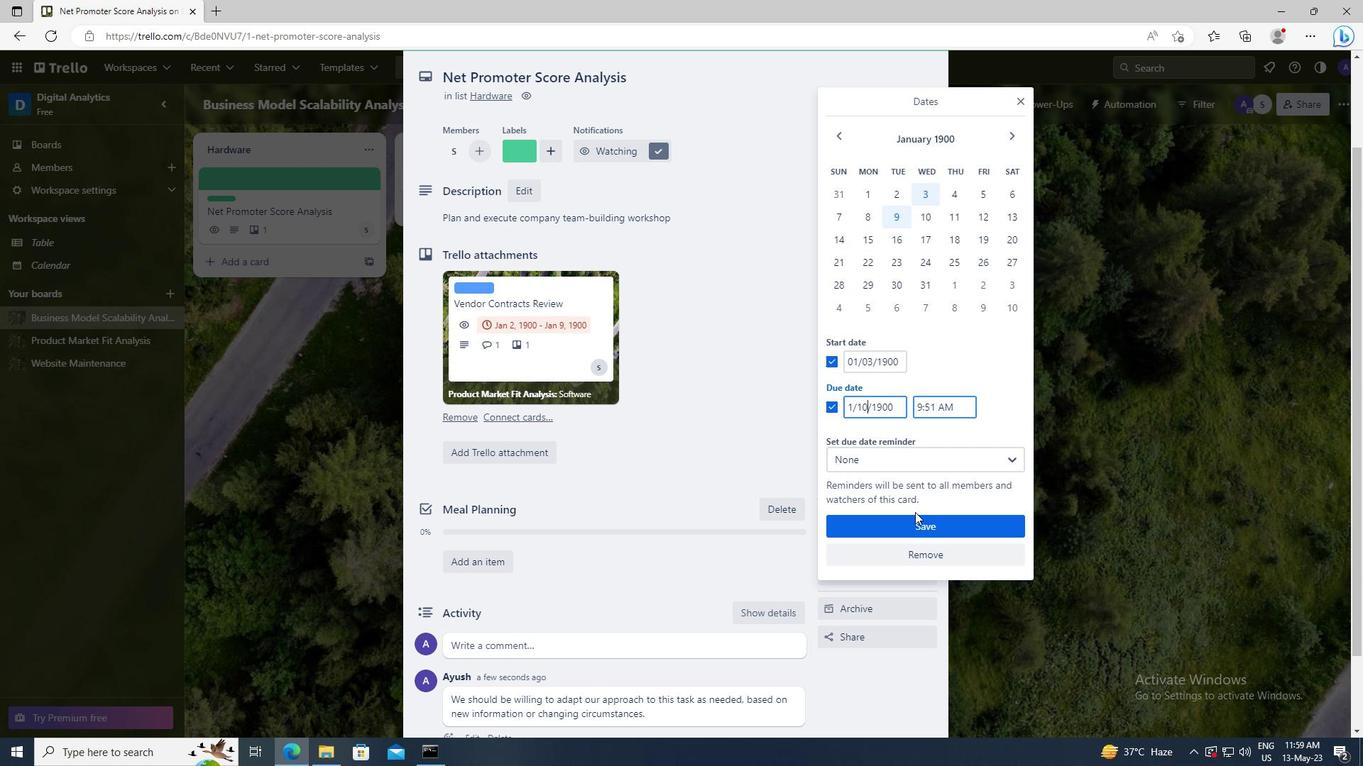 
Action: Mouse pressed left at (917, 526)
Screenshot: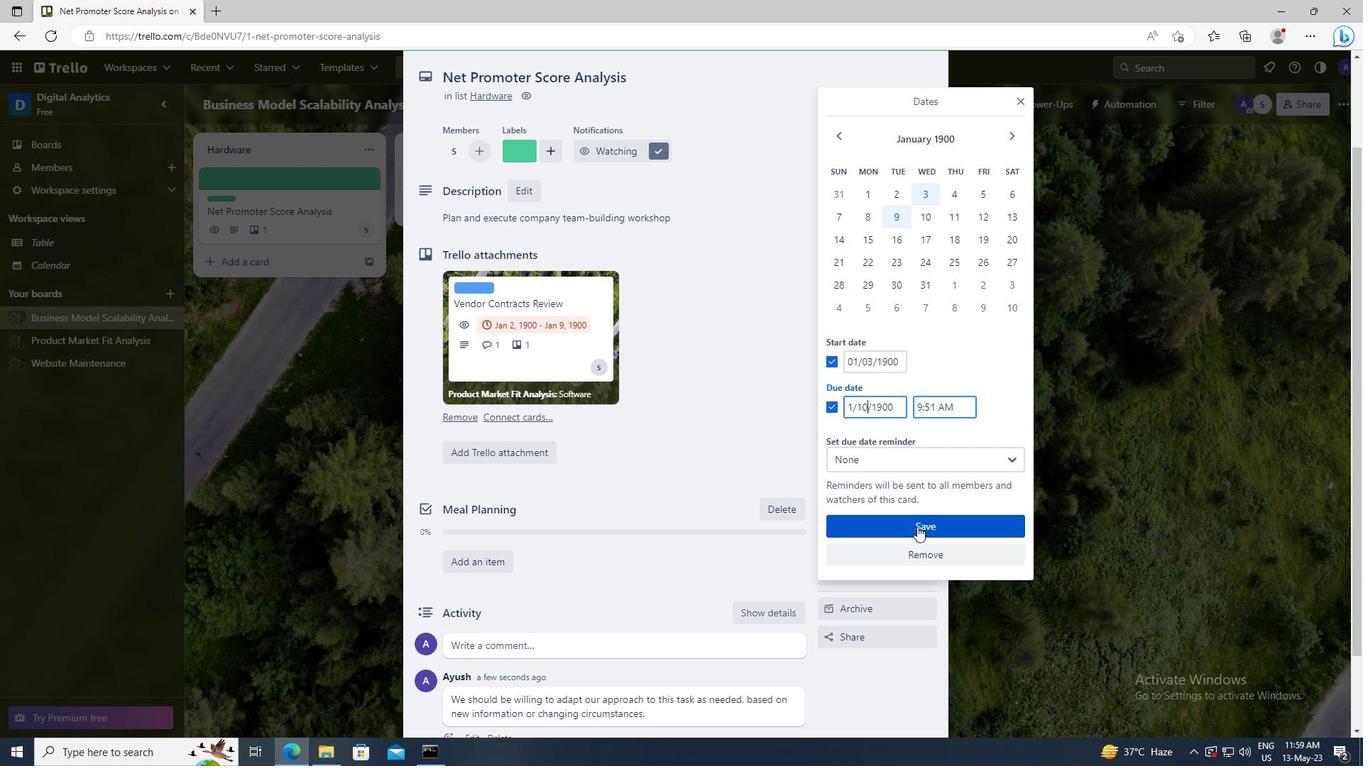 
